 Task: Look for space in Seseña, Spain from 9th June, 2023 to 16th June, 2023 for 2 adults in price range Rs.8000 to Rs.16000. Place can be entire place with 2 bedrooms having 2 beds and 1 bathroom. Property type can be house, flat, guest house. Booking option can be shelf check-in. Required host language is English.
Action: Mouse moved to (310, 147)
Screenshot: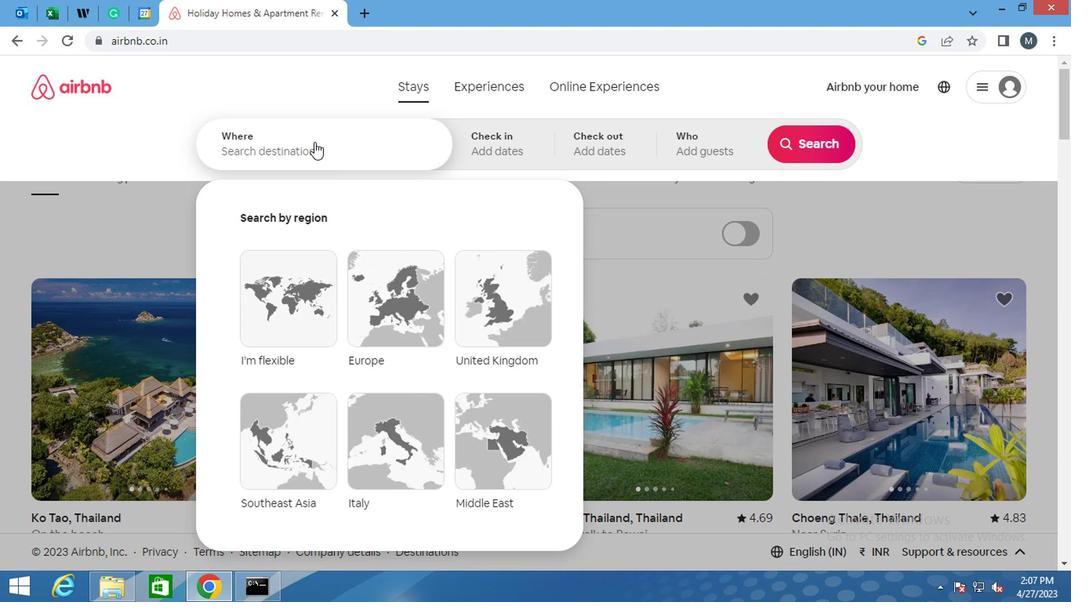 
Action: Mouse pressed left at (310, 147)
Screenshot: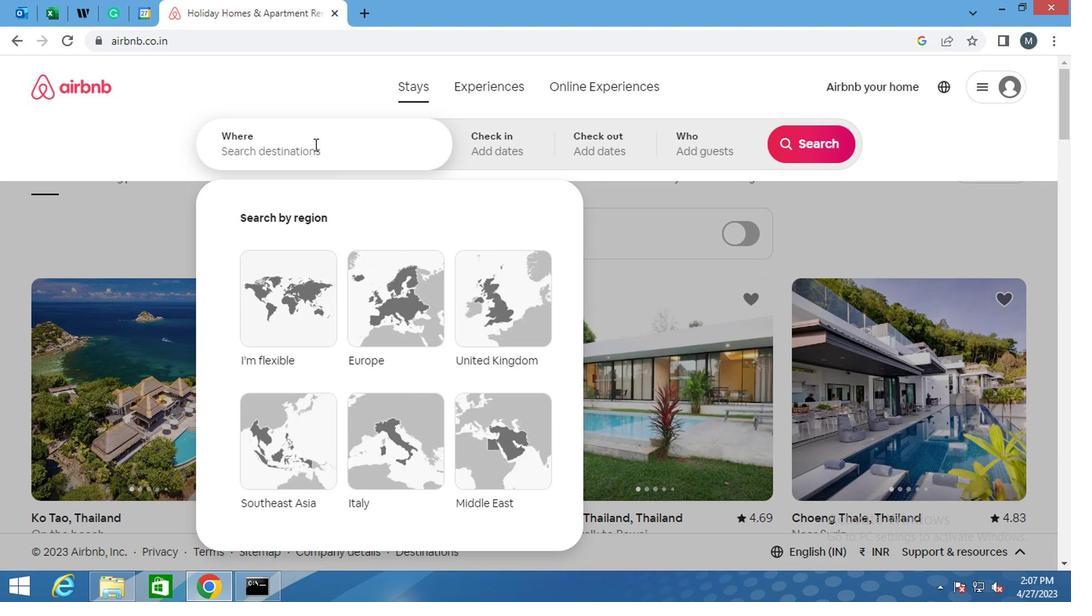 
Action: Mouse moved to (310, 147)
Screenshot: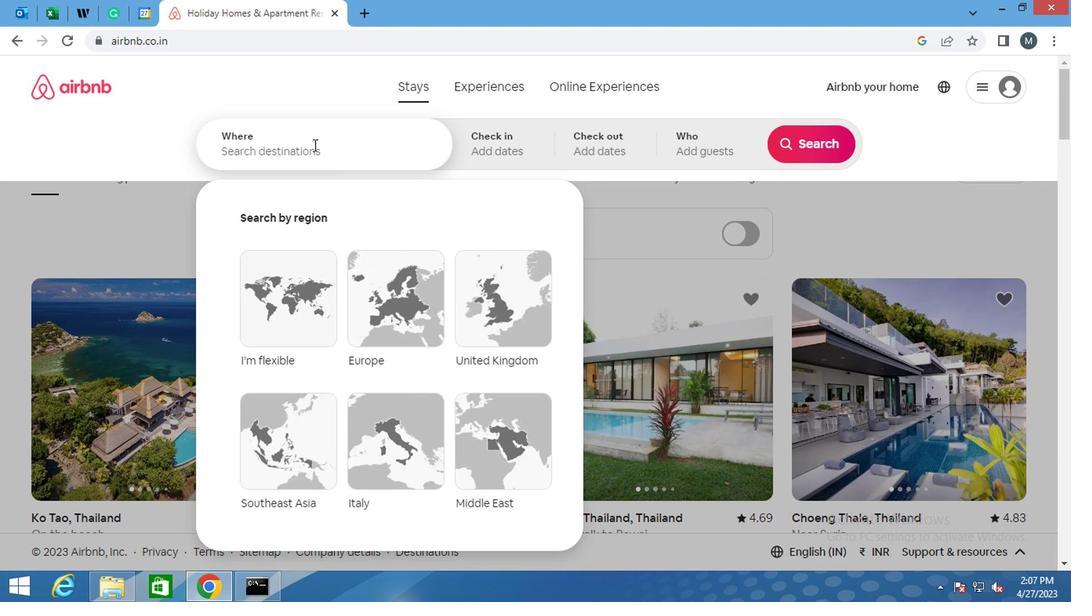 
Action: Key pressed <Key.shift>SESENA,<Key.space><Key.shift>SP
Screenshot: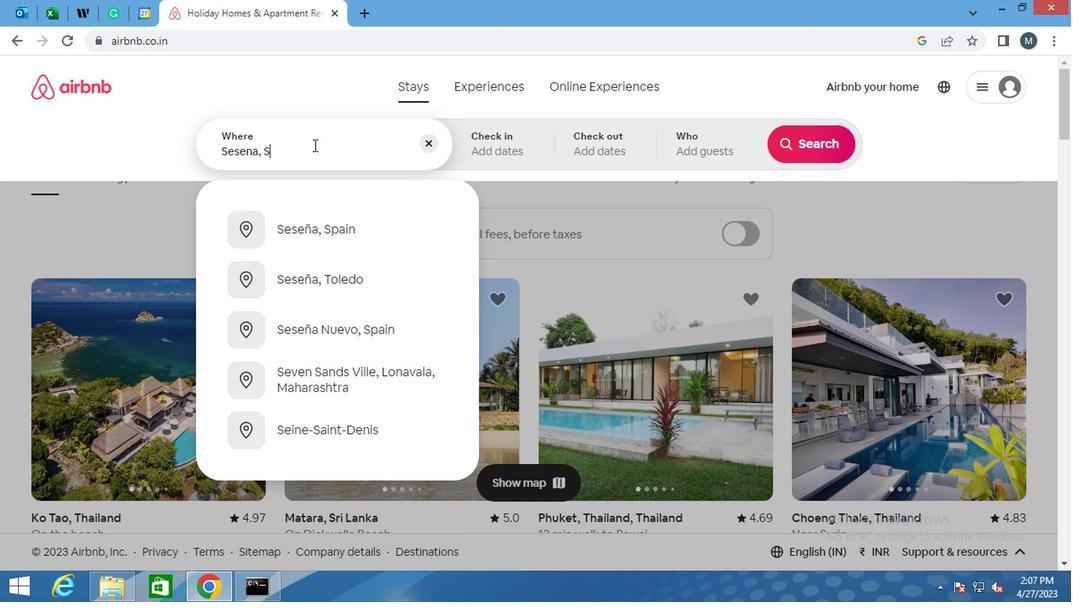 
Action: Mouse moved to (342, 247)
Screenshot: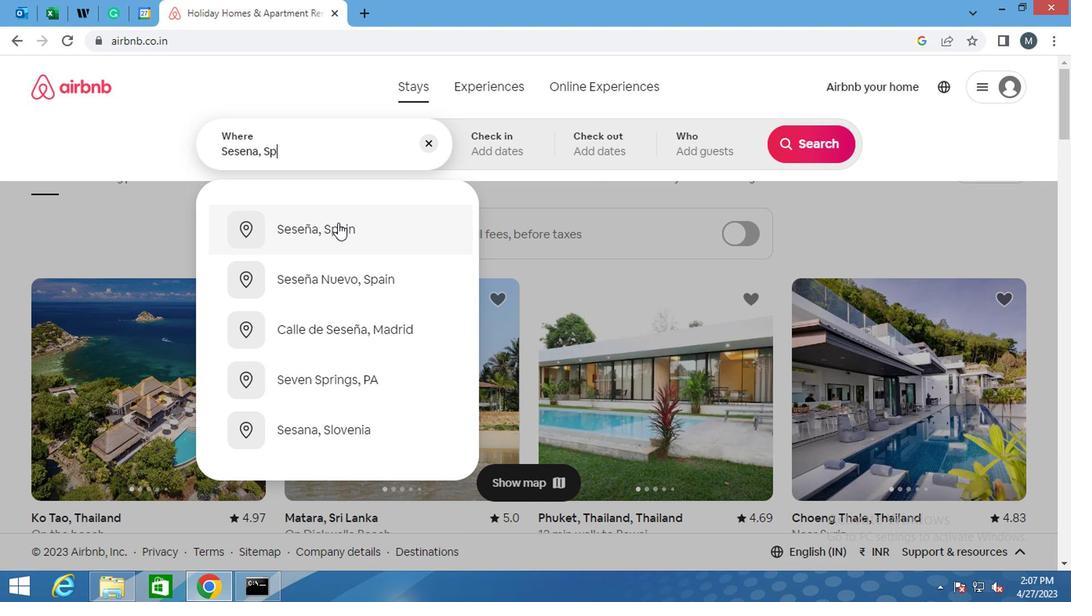 
Action: Mouse pressed left at (342, 247)
Screenshot: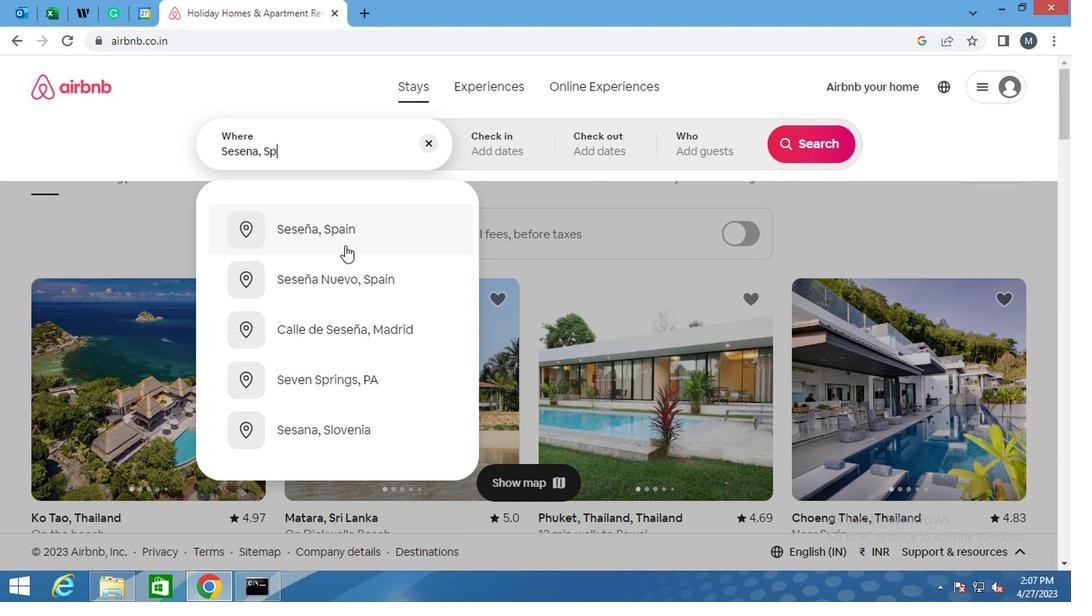 
Action: Mouse moved to (797, 271)
Screenshot: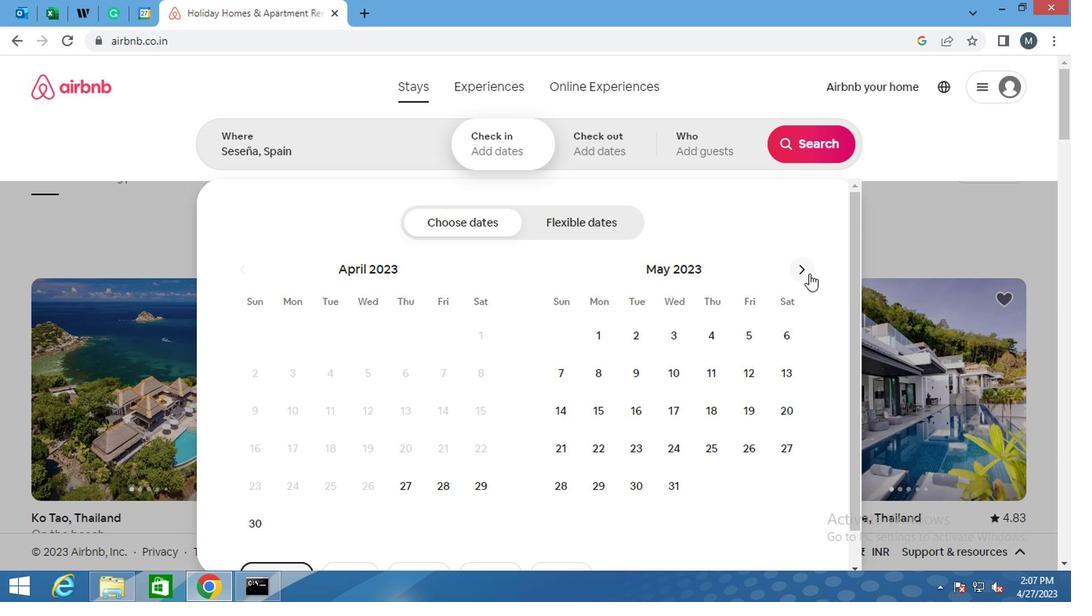 
Action: Mouse pressed left at (797, 271)
Screenshot: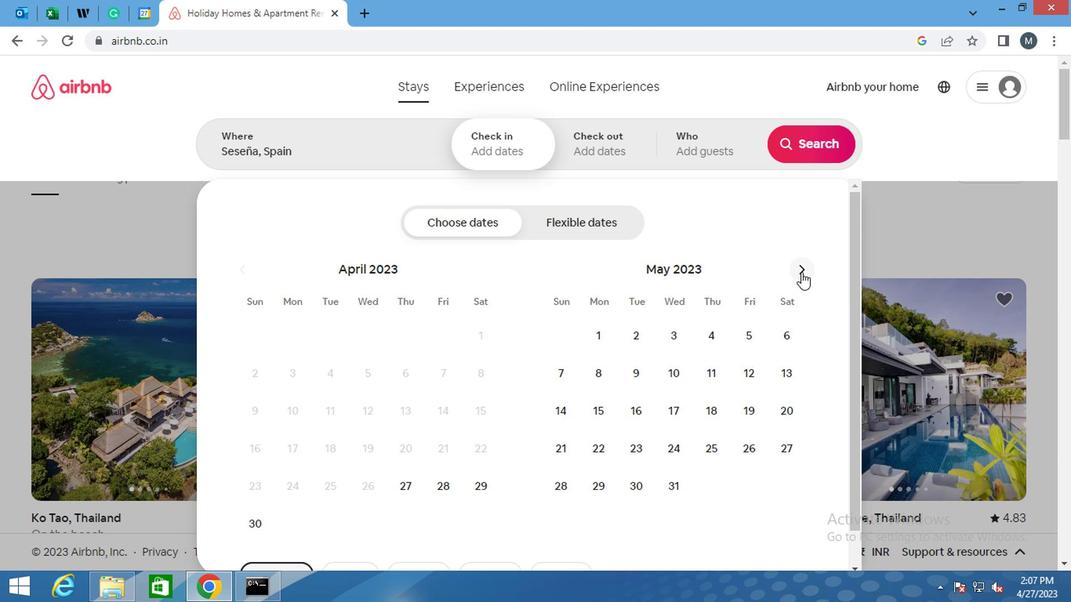 
Action: Mouse moved to (745, 372)
Screenshot: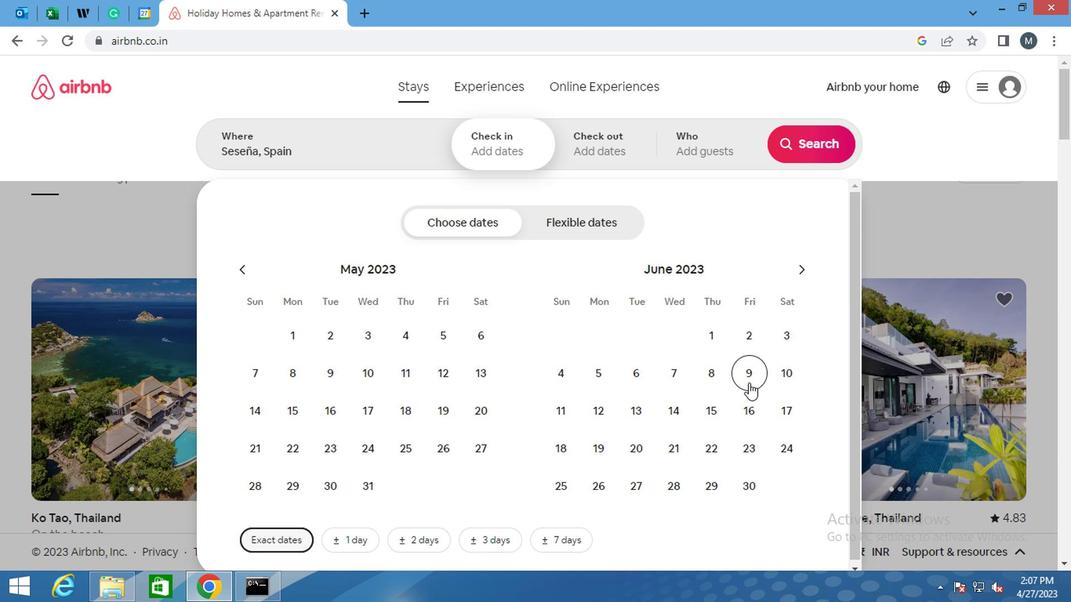 
Action: Mouse pressed left at (745, 372)
Screenshot: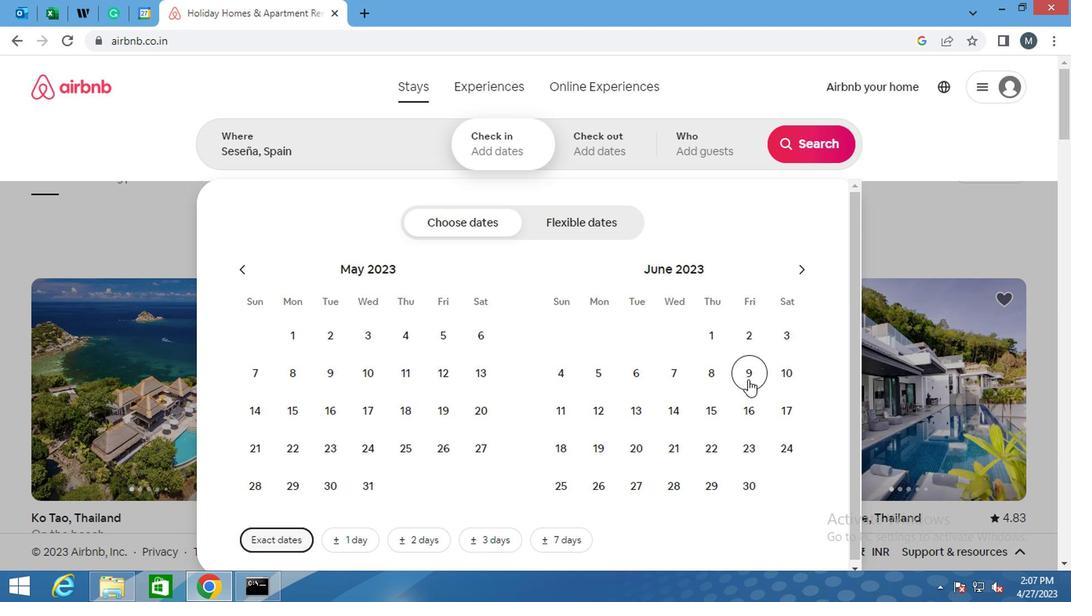 
Action: Mouse moved to (746, 410)
Screenshot: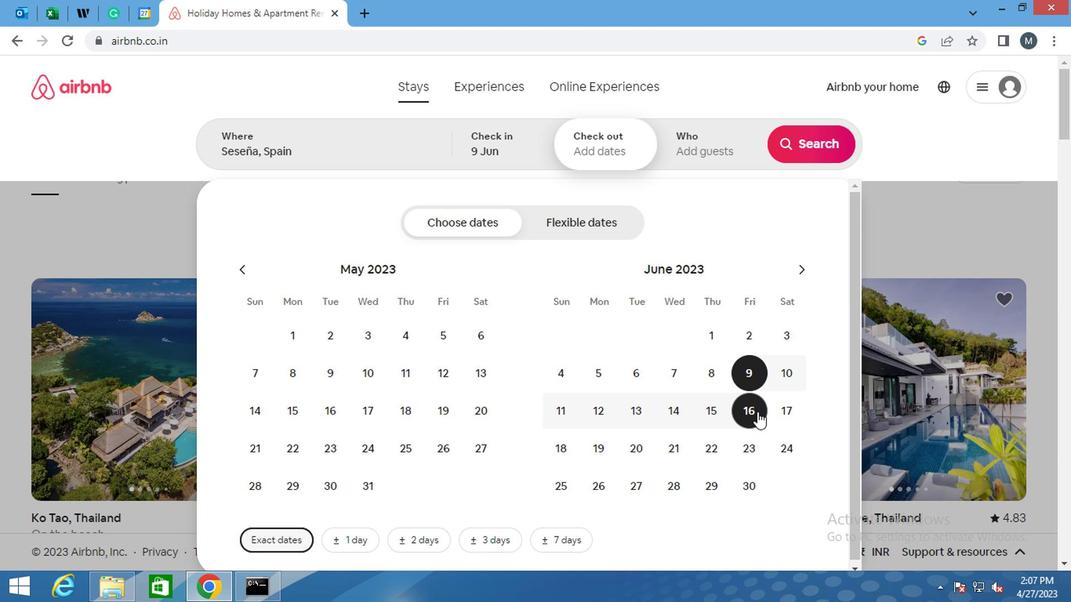 
Action: Mouse pressed left at (746, 410)
Screenshot: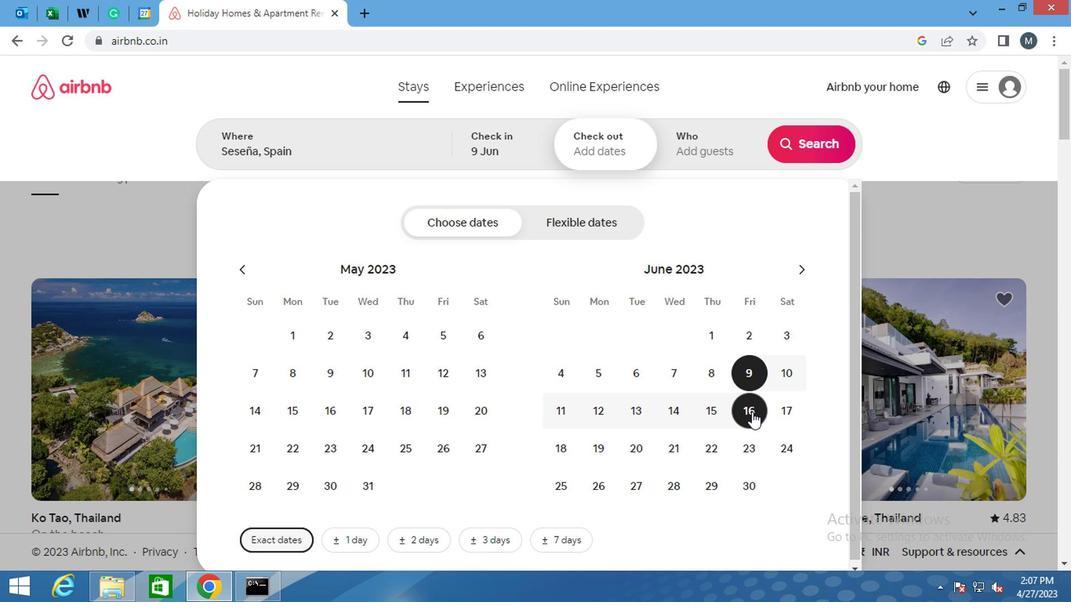 
Action: Mouse moved to (703, 152)
Screenshot: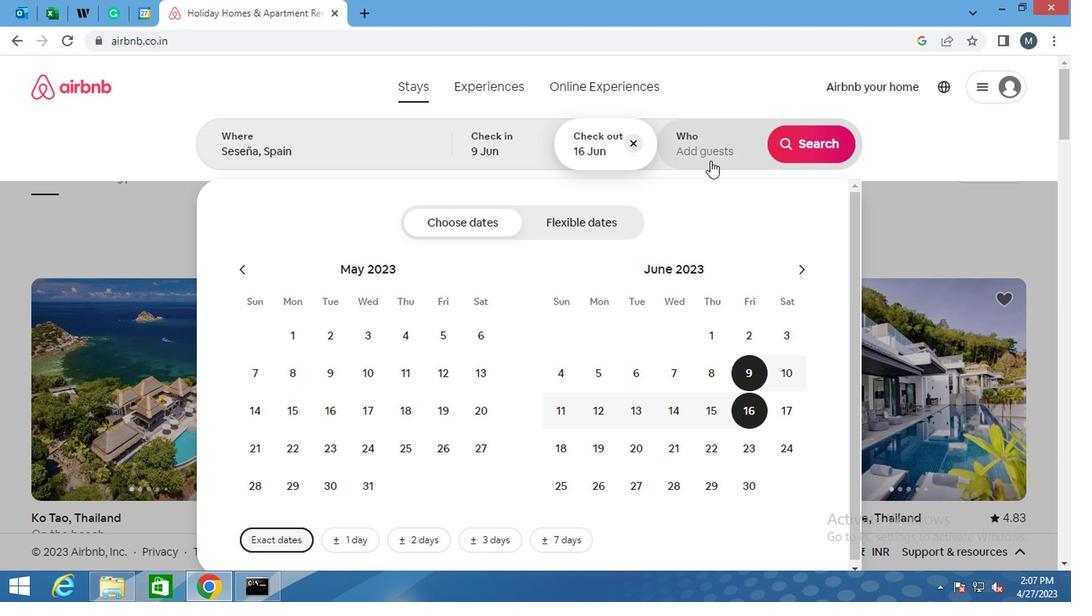
Action: Mouse pressed left at (703, 152)
Screenshot: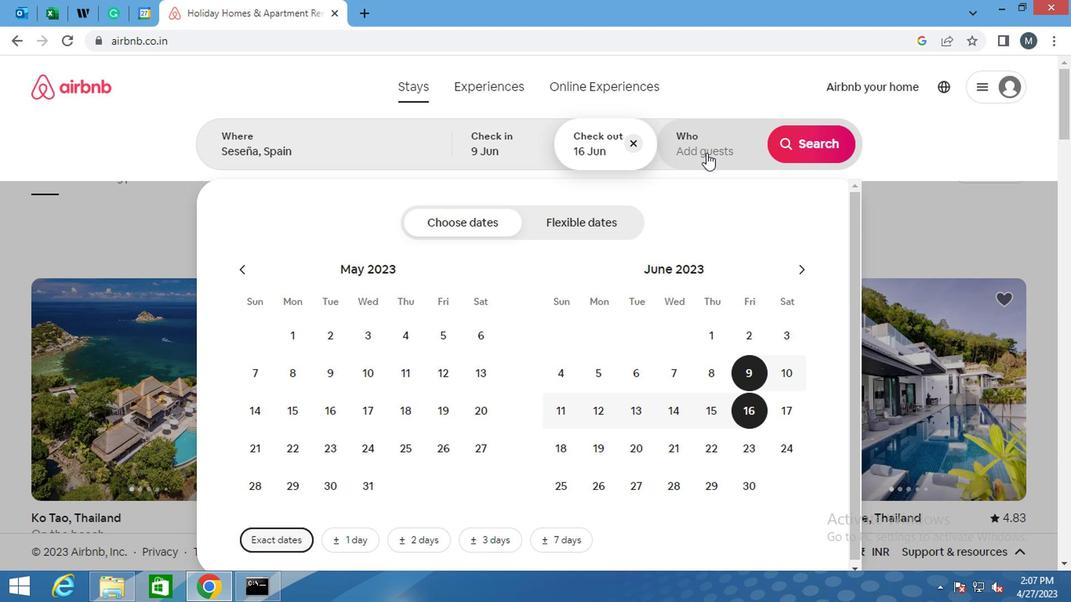 
Action: Mouse moved to (812, 229)
Screenshot: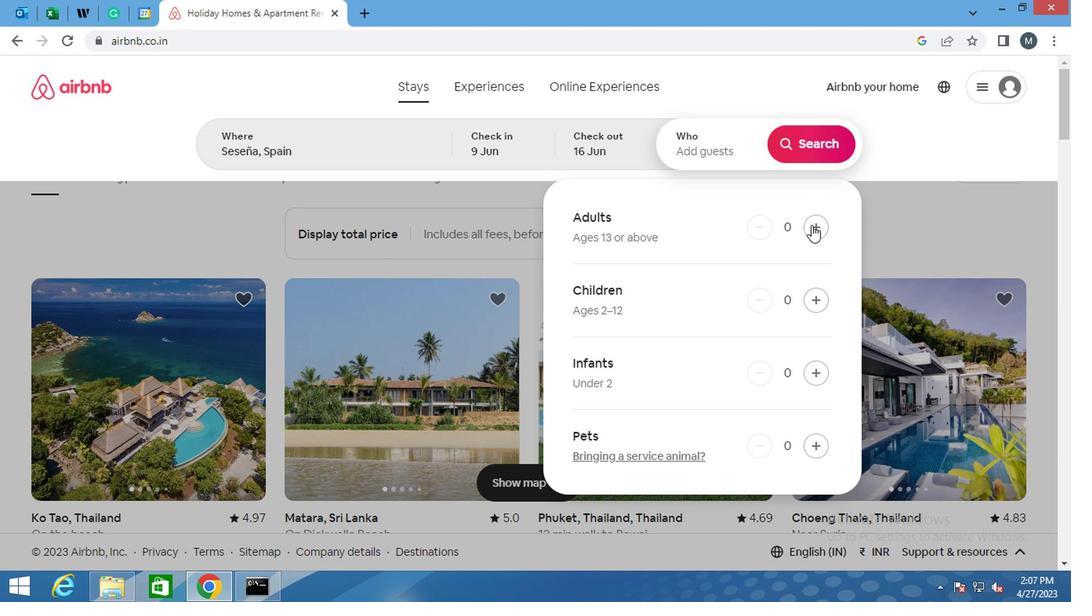 
Action: Mouse pressed left at (812, 229)
Screenshot: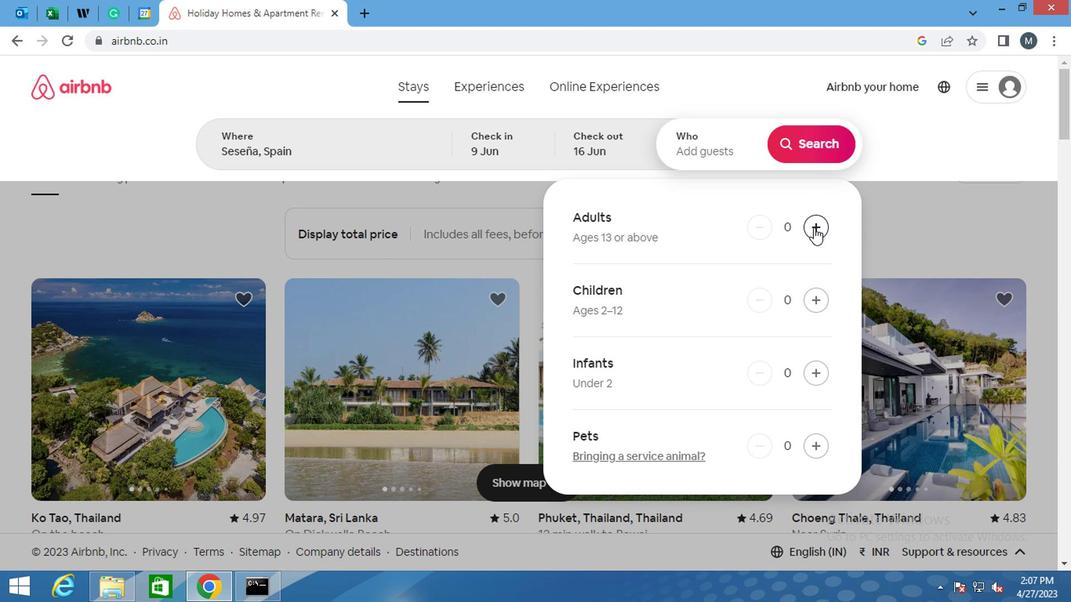 
Action: Mouse pressed left at (812, 229)
Screenshot: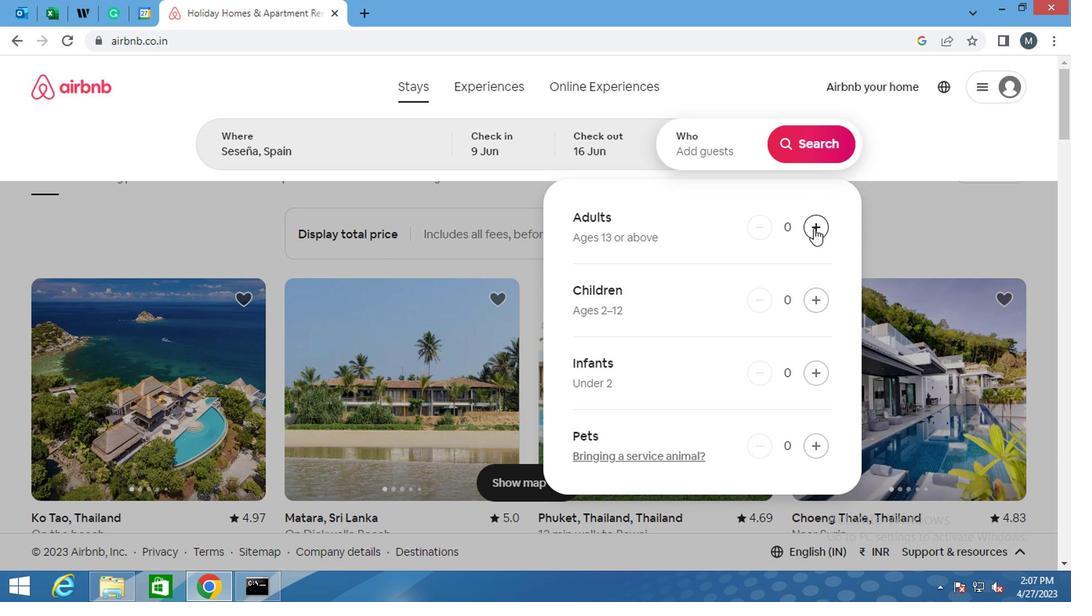 
Action: Mouse pressed right at (812, 229)
Screenshot: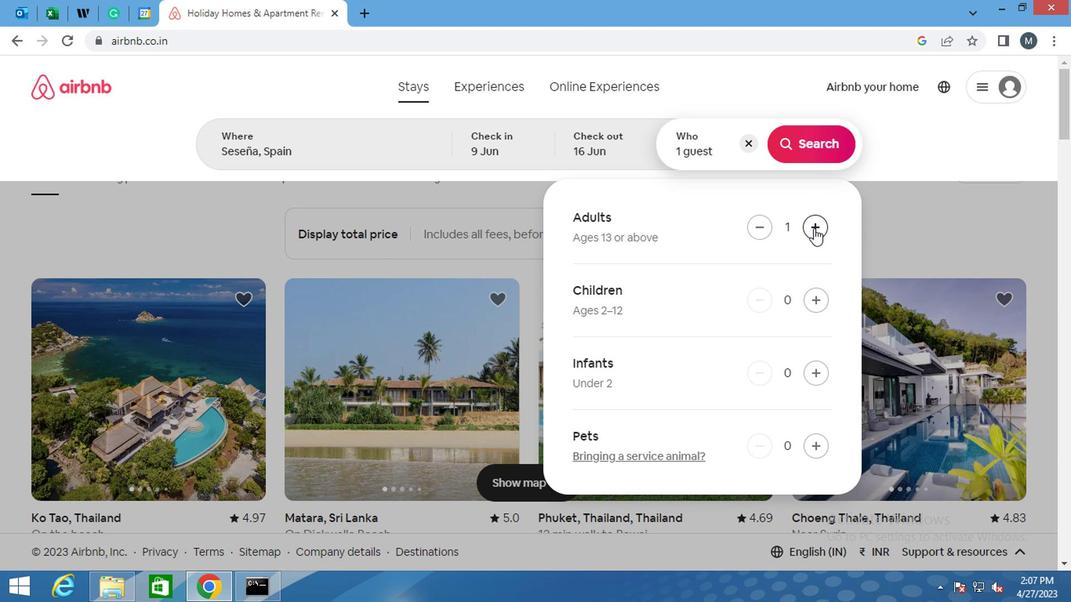 
Action: Mouse moved to (802, 141)
Screenshot: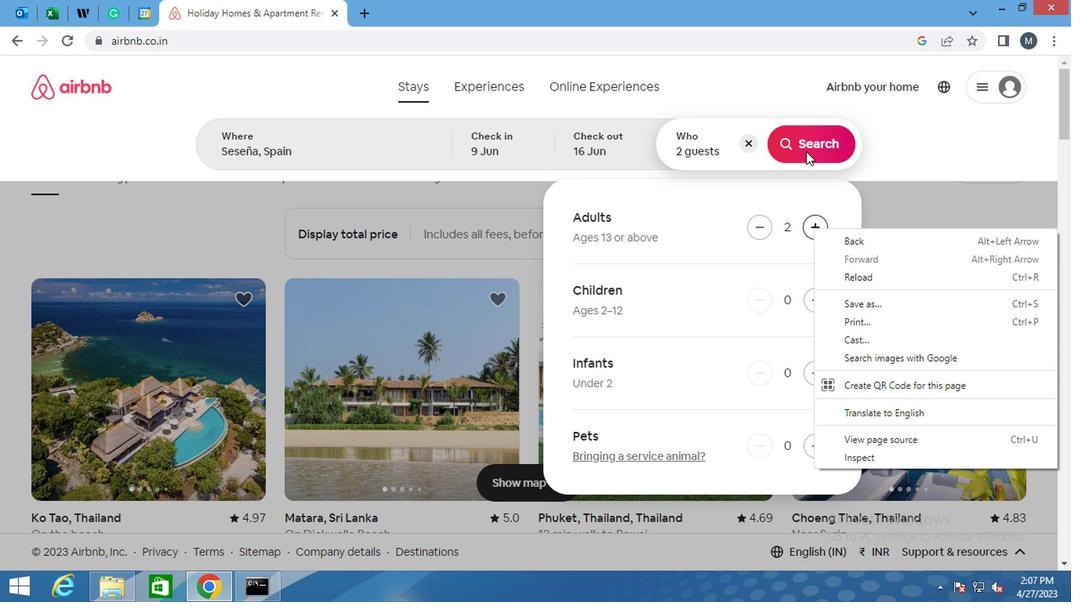 
Action: Mouse pressed left at (802, 141)
Screenshot: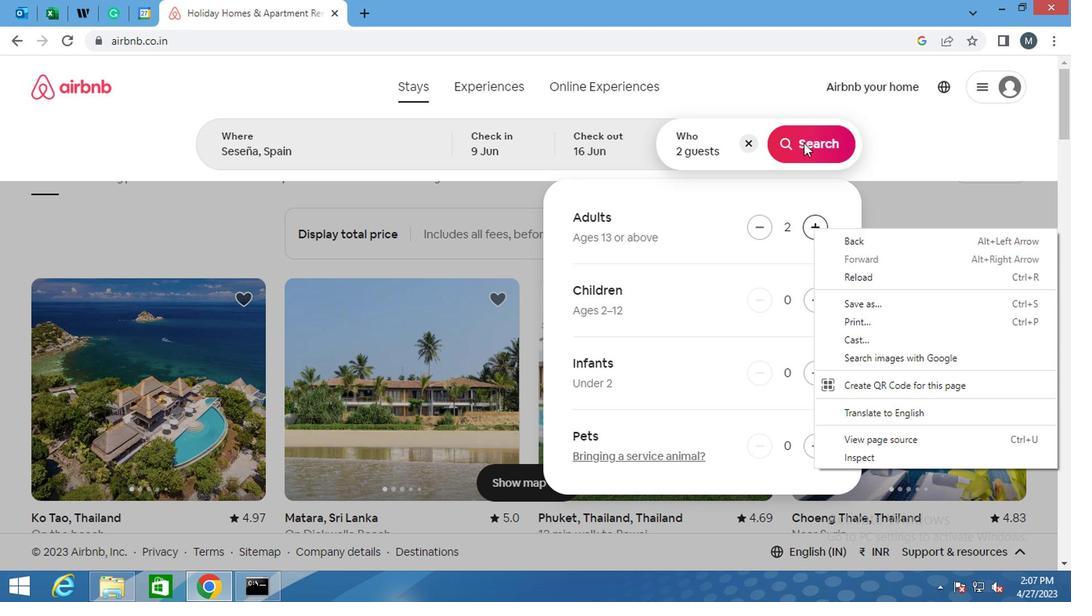 
Action: Mouse moved to (999, 145)
Screenshot: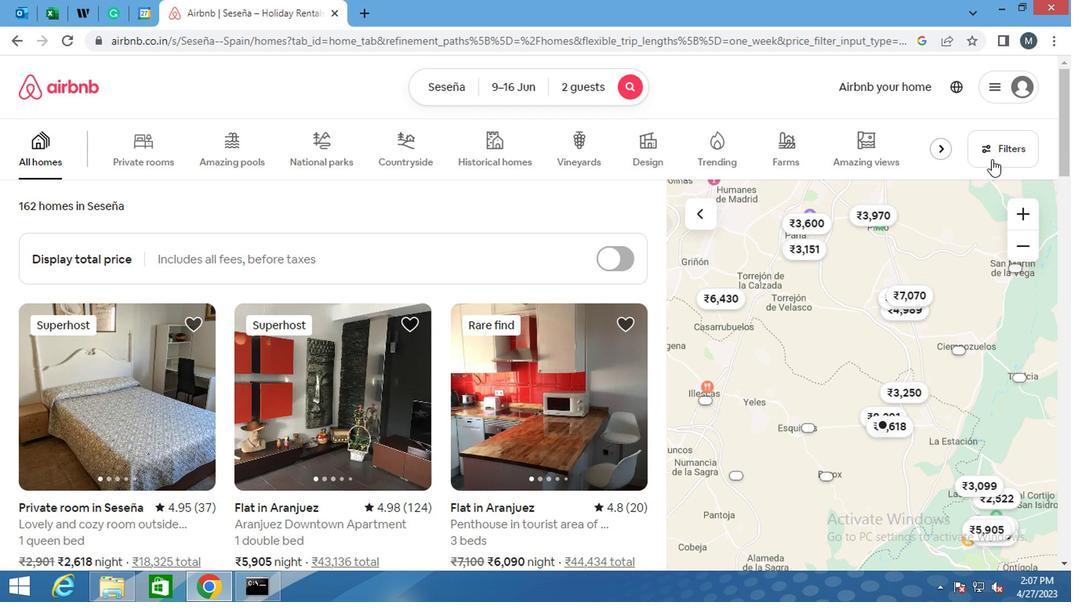 
Action: Mouse pressed left at (999, 145)
Screenshot: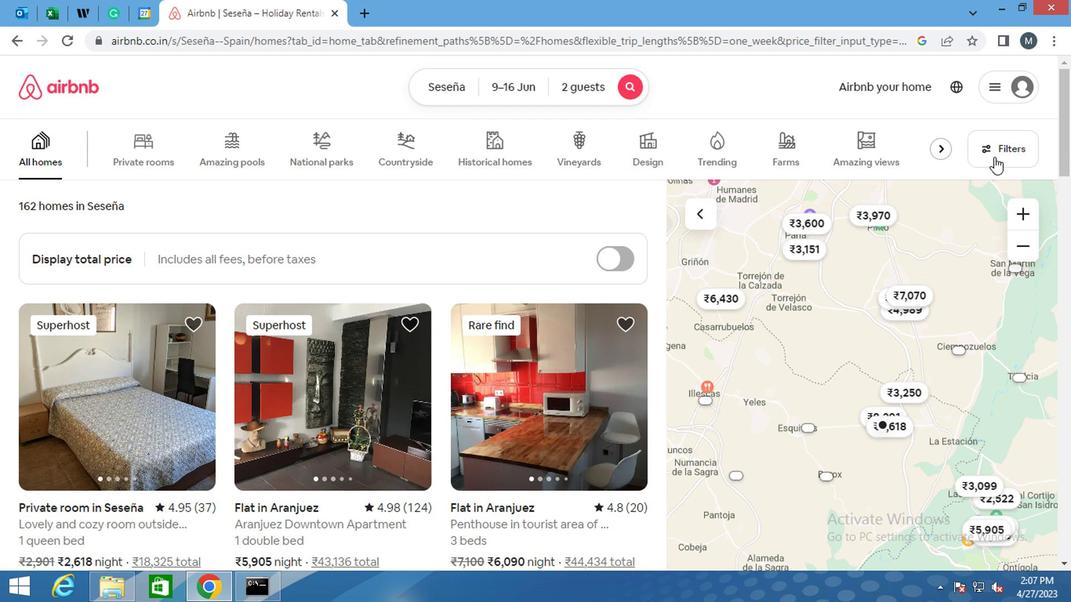 
Action: Mouse moved to (409, 351)
Screenshot: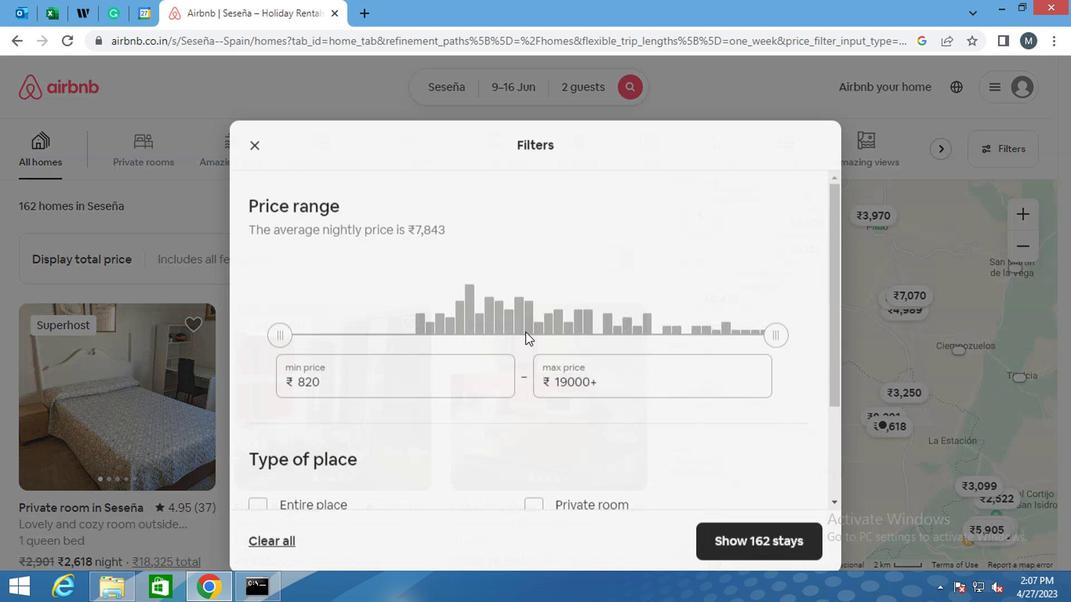 
Action: Mouse pressed left at (409, 351)
Screenshot: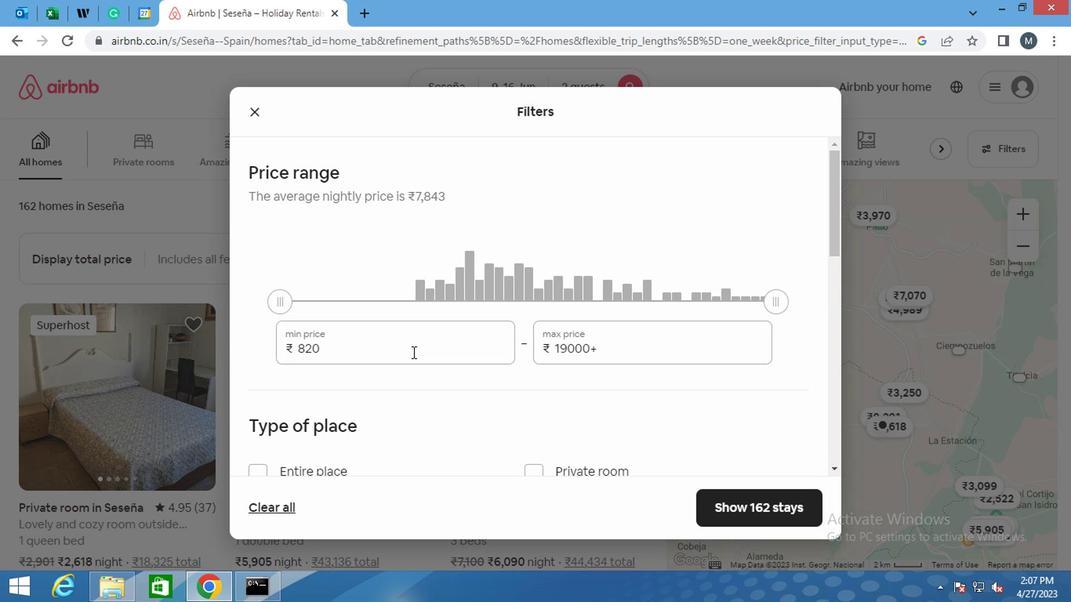 
Action: Key pressed <Key.backspace><Key.backspace>000
Screenshot: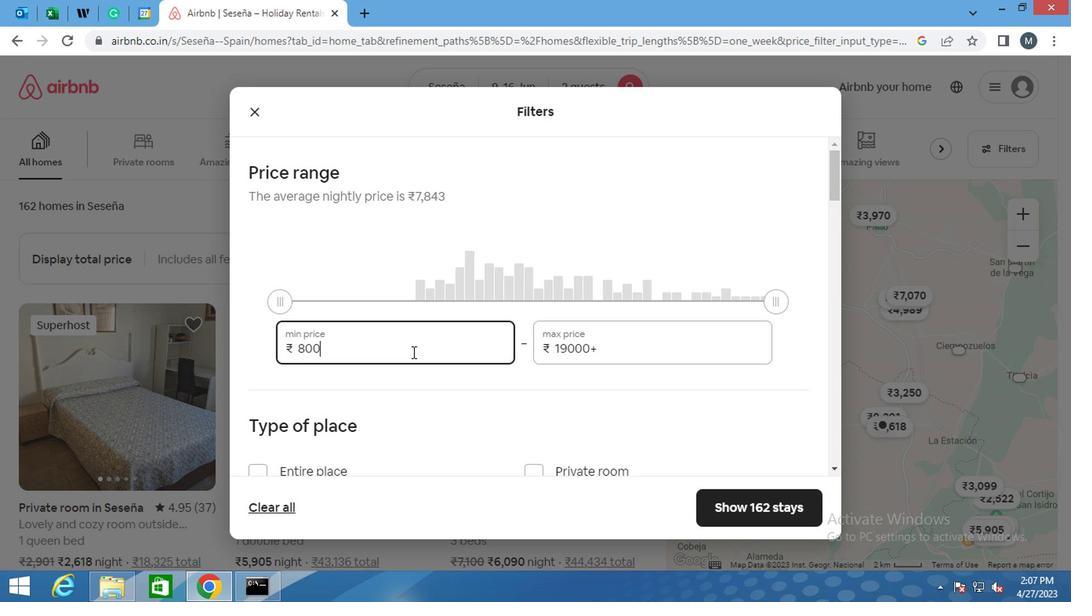 
Action: Mouse moved to (645, 353)
Screenshot: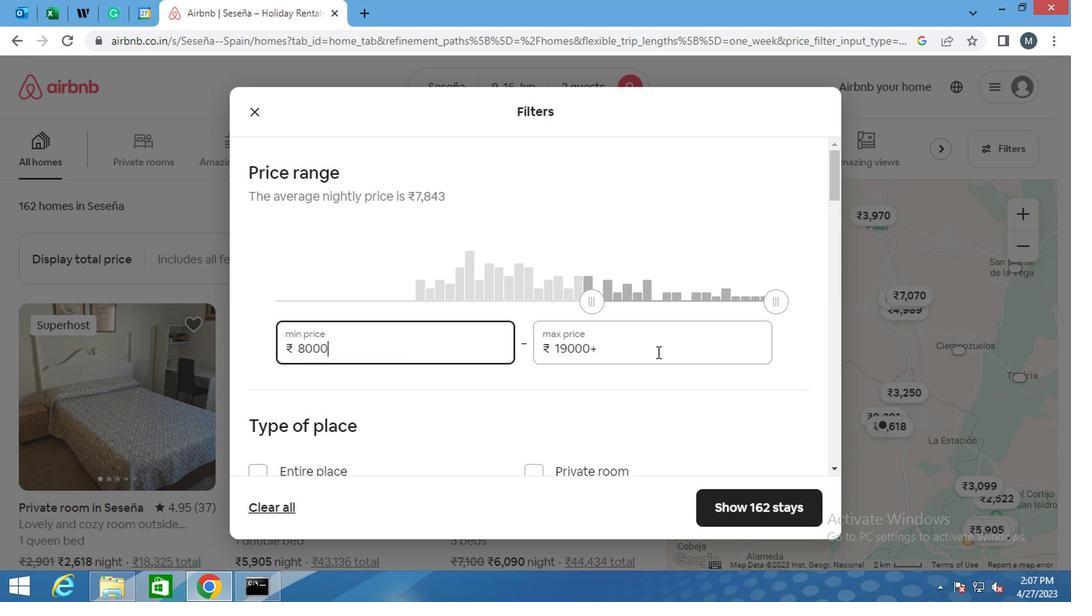 
Action: Mouse pressed left at (645, 353)
Screenshot: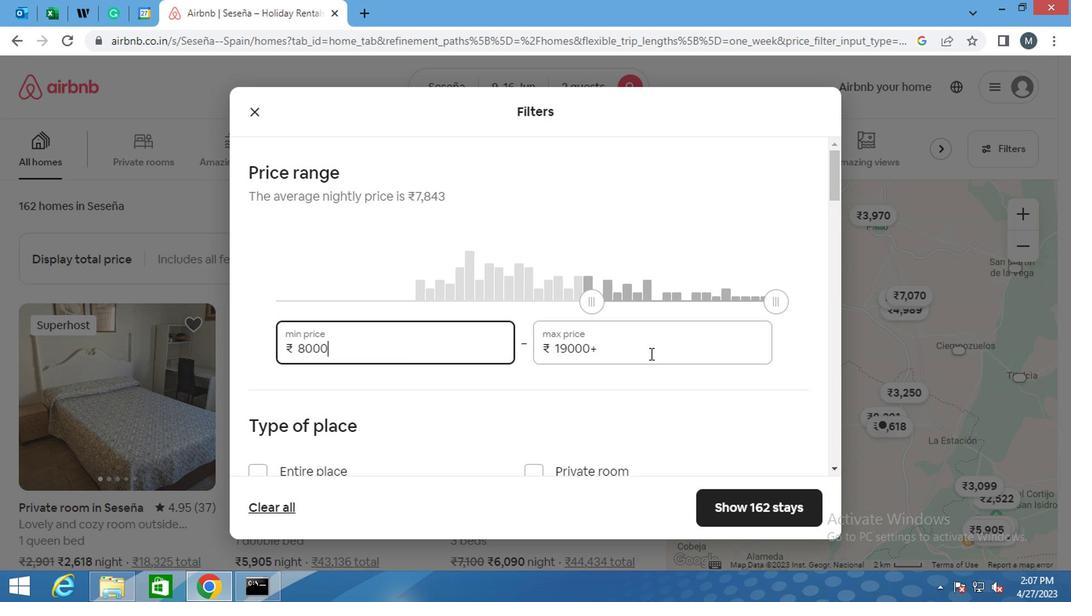 
Action: Mouse moved to (645, 354)
Screenshot: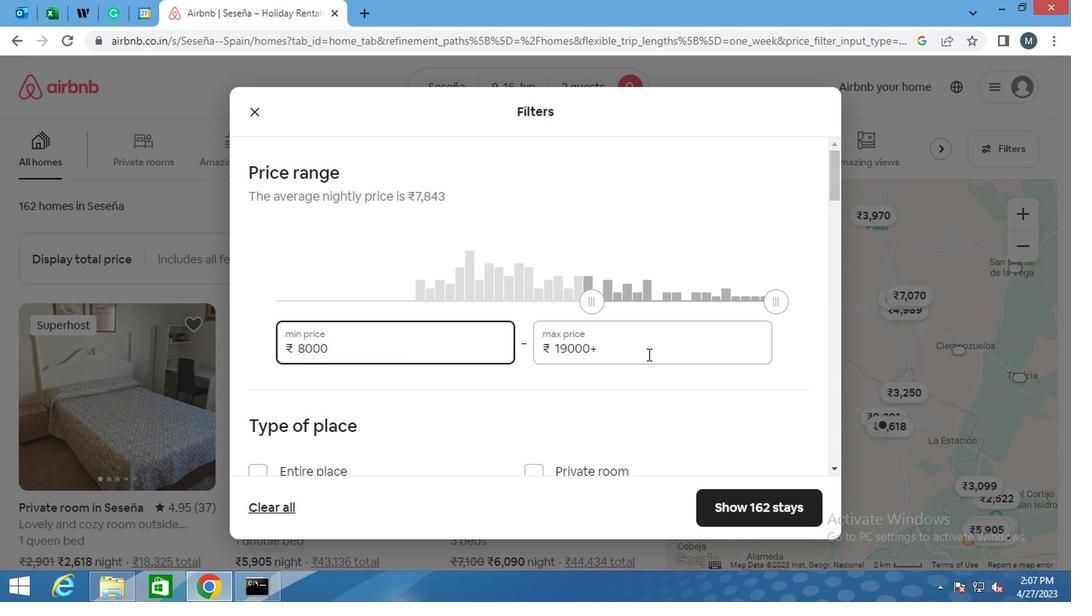 
Action: Key pressed <Key.backspace><Key.backspace><Key.backspace><Key.backspace><Key.backspace><Key.backspace><Key.backspace><Key.backspace><Key.backspace>
Screenshot: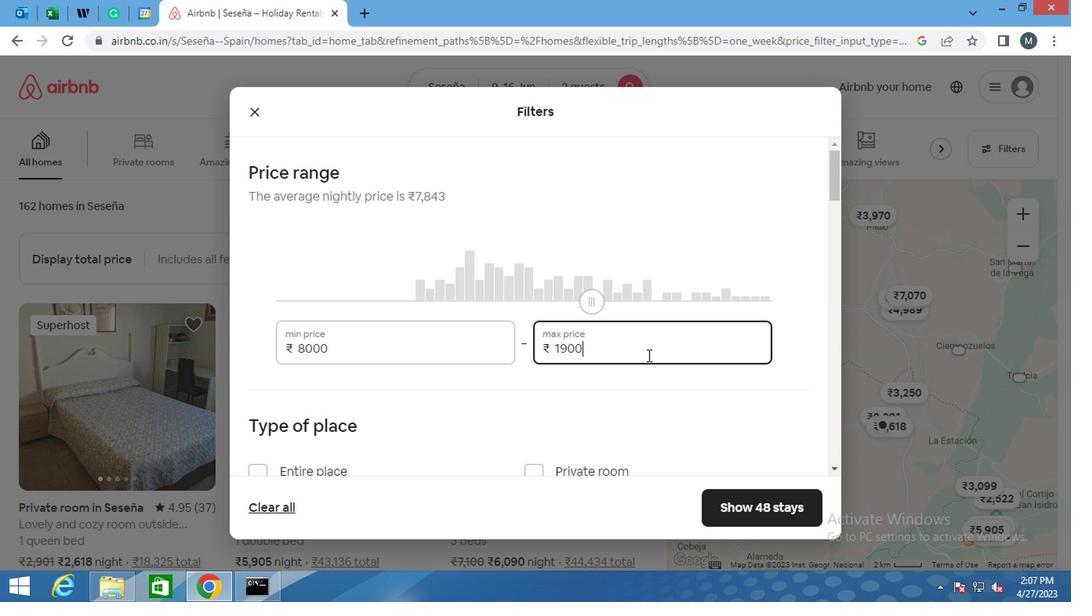 
Action: Mouse moved to (639, 352)
Screenshot: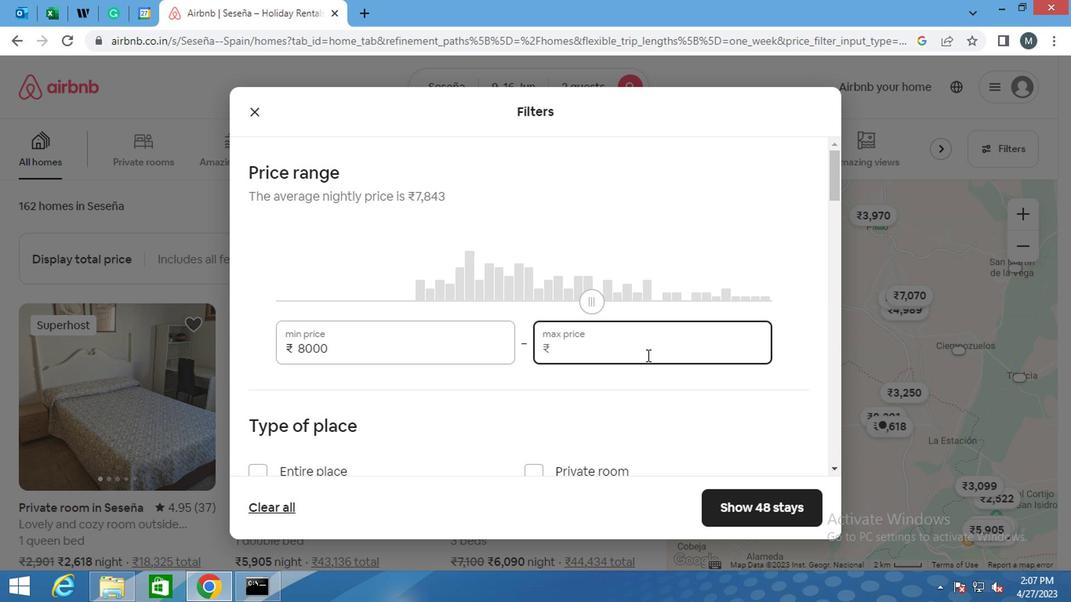 
Action: Key pressed 16000
Screenshot: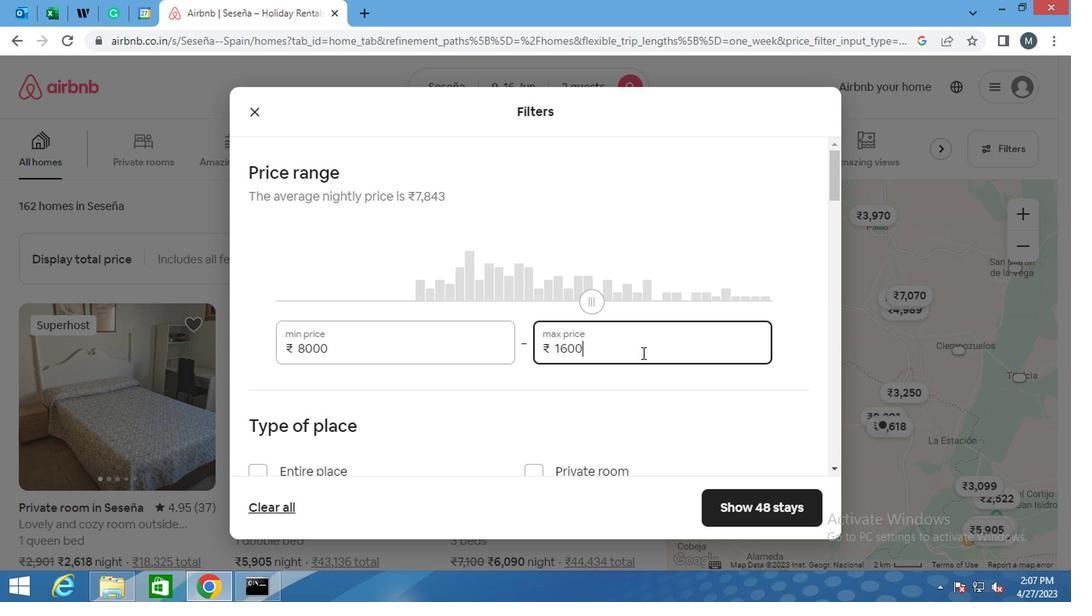 
Action: Mouse moved to (480, 314)
Screenshot: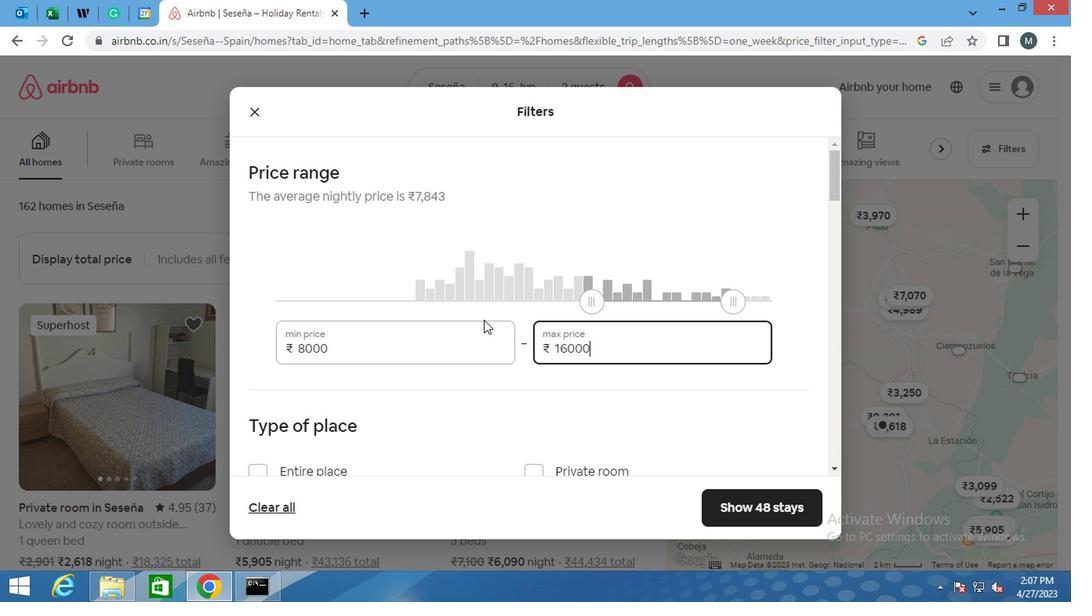
Action: Mouse scrolled (480, 313) with delta (0, -1)
Screenshot: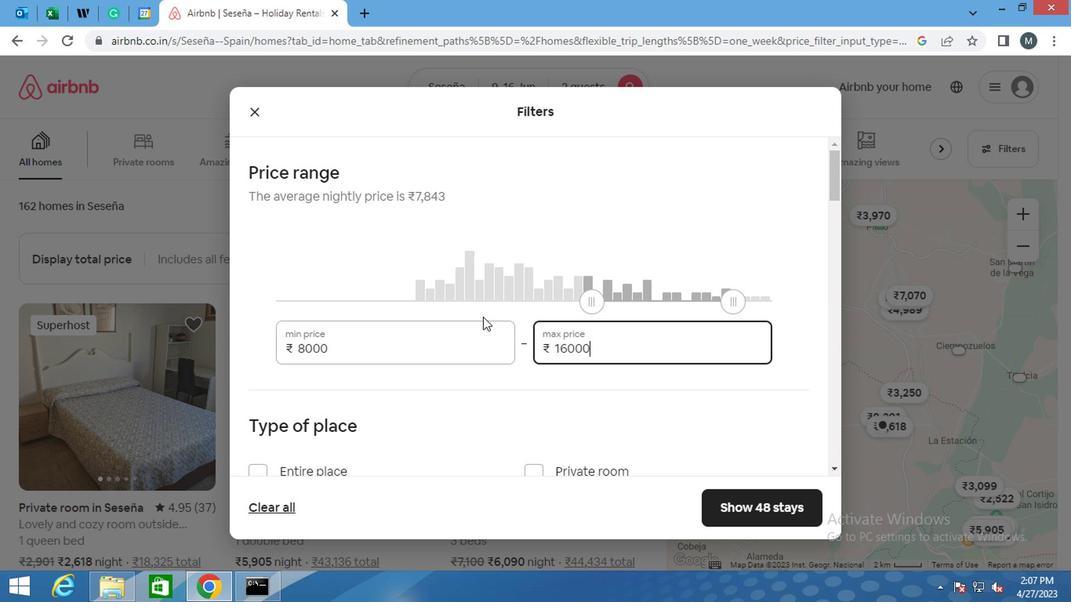
Action: Mouse moved to (480, 314)
Screenshot: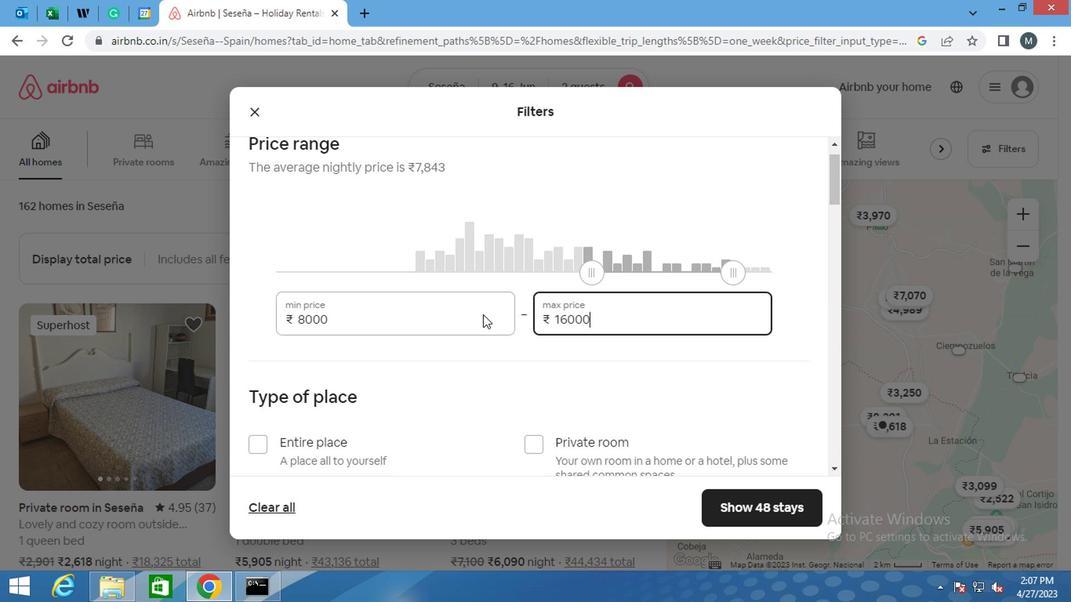 
Action: Mouse scrolled (480, 313) with delta (0, -1)
Screenshot: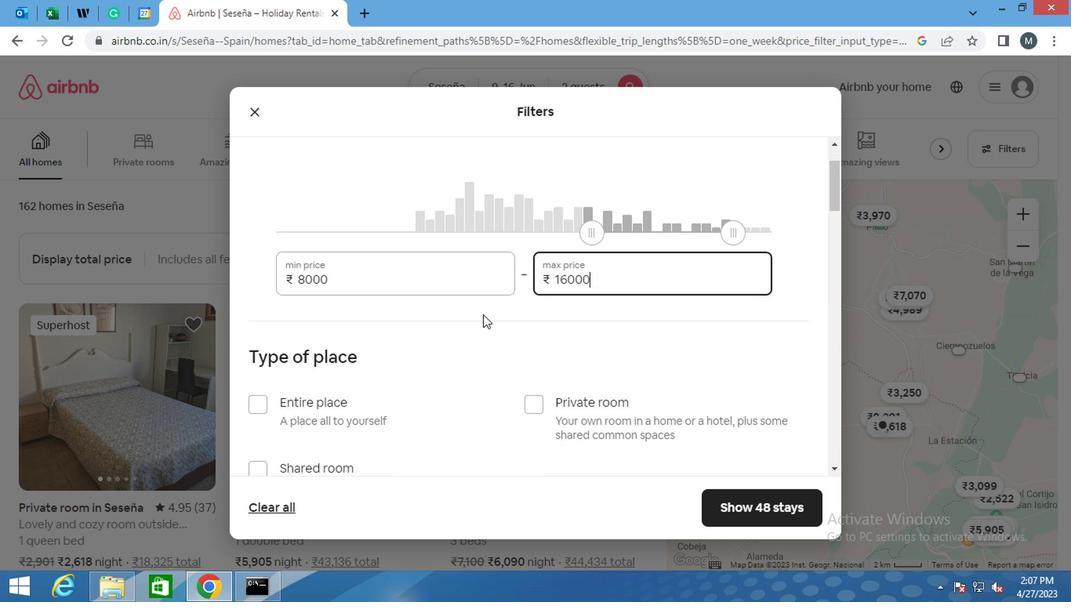 
Action: Mouse moved to (257, 319)
Screenshot: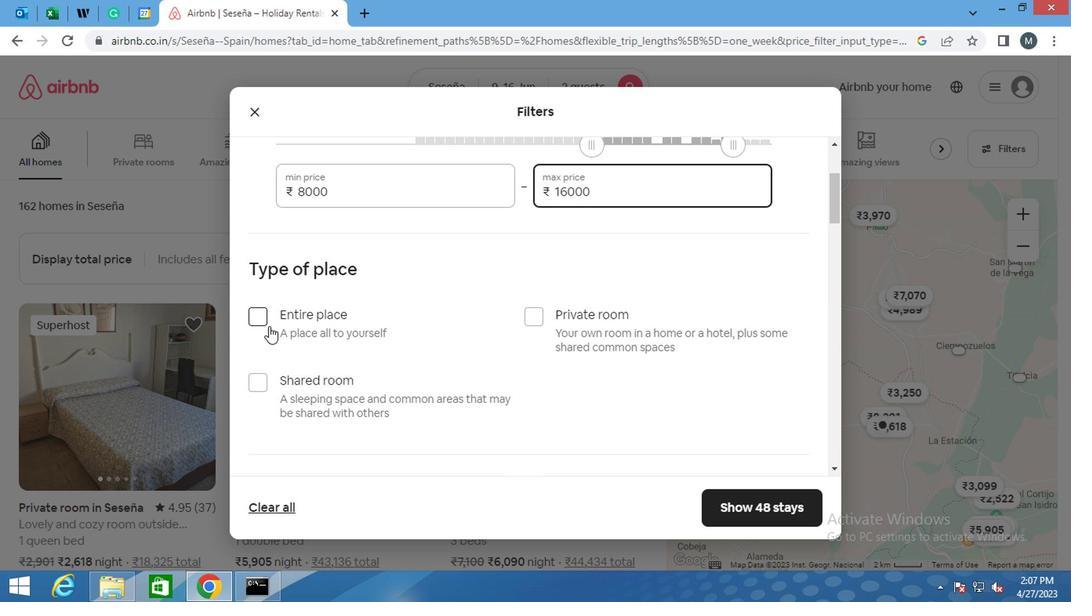
Action: Mouse pressed left at (257, 319)
Screenshot: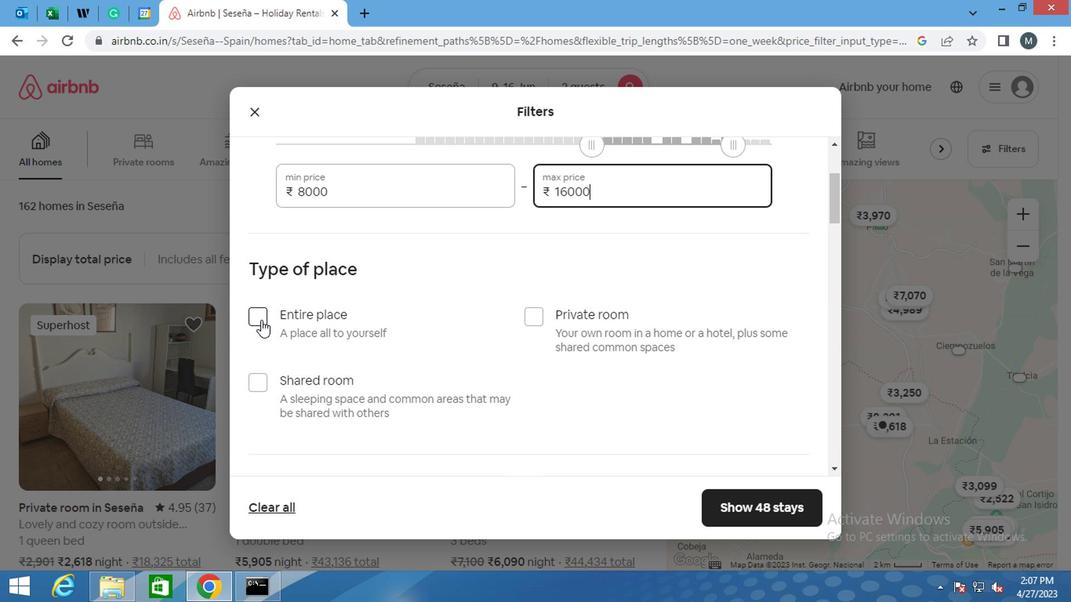 
Action: Mouse moved to (321, 294)
Screenshot: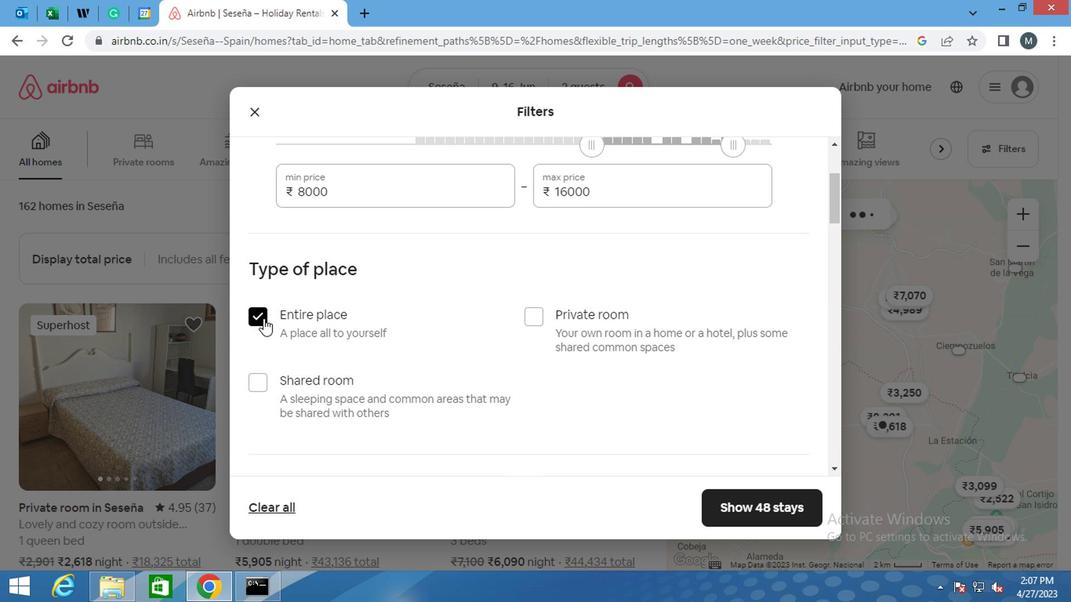 
Action: Mouse scrolled (321, 293) with delta (0, -1)
Screenshot: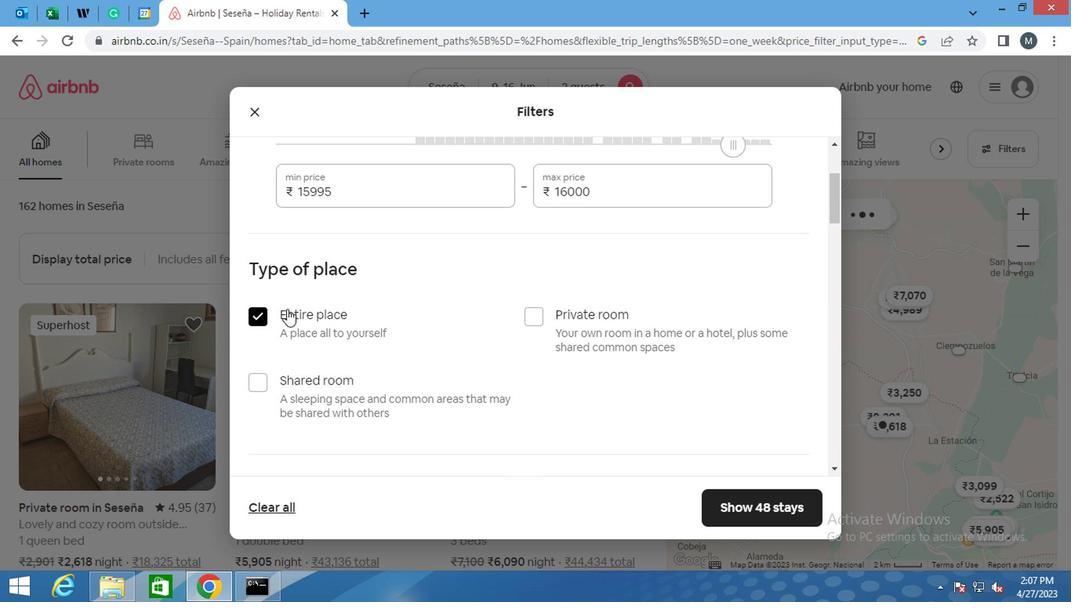 
Action: Mouse moved to (323, 295)
Screenshot: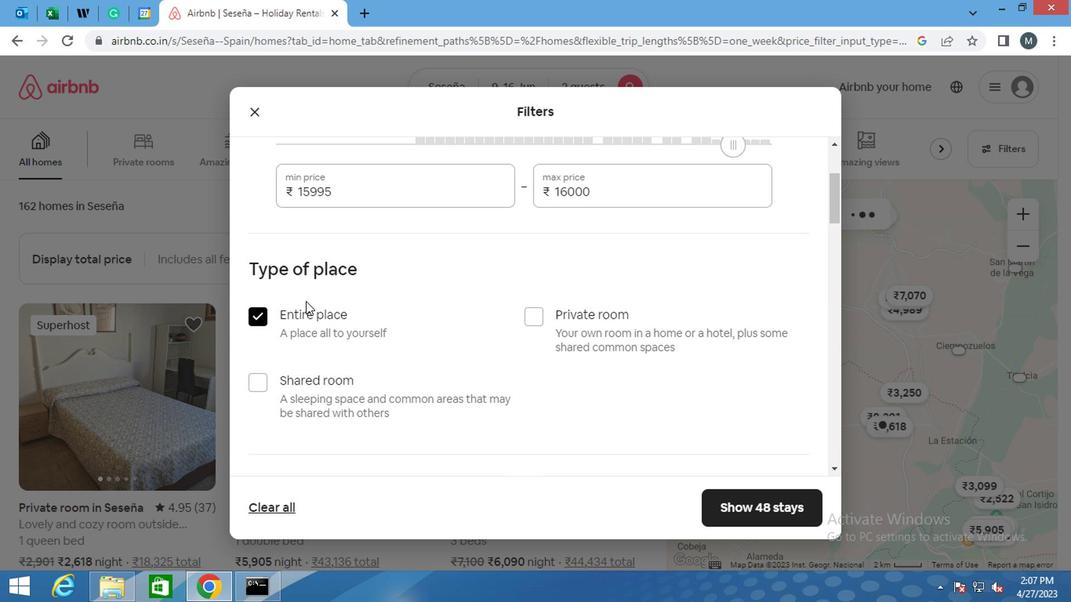 
Action: Mouse scrolled (323, 294) with delta (0, 0)
Screenshot: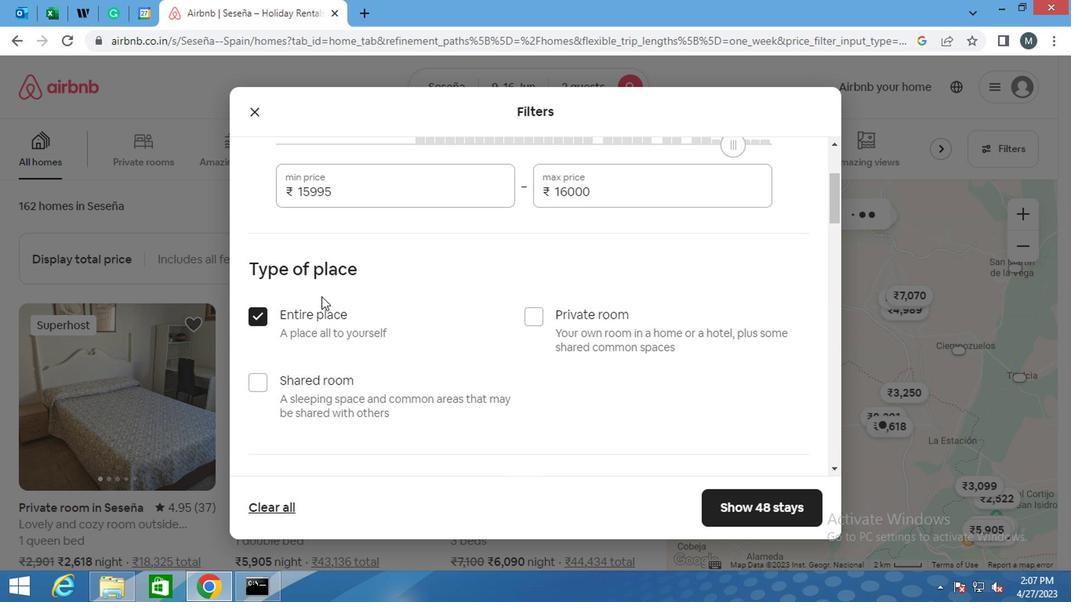 
Action: Mouse moved to (324, 295)
Screenshot: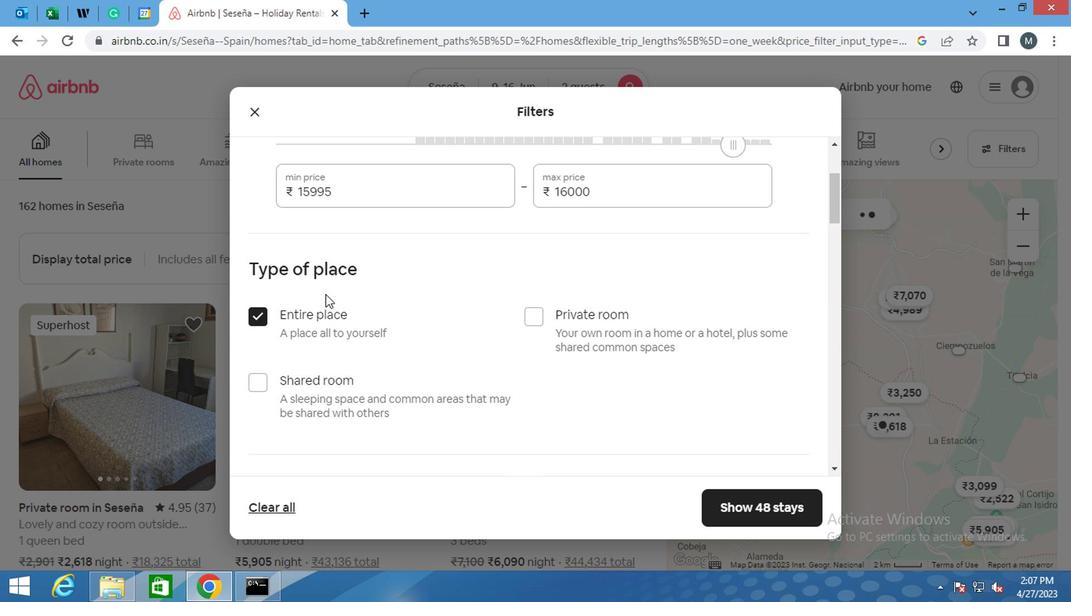 
Action: Mouse scrolled (324, 295) with delta (0, 0)
Screenshot: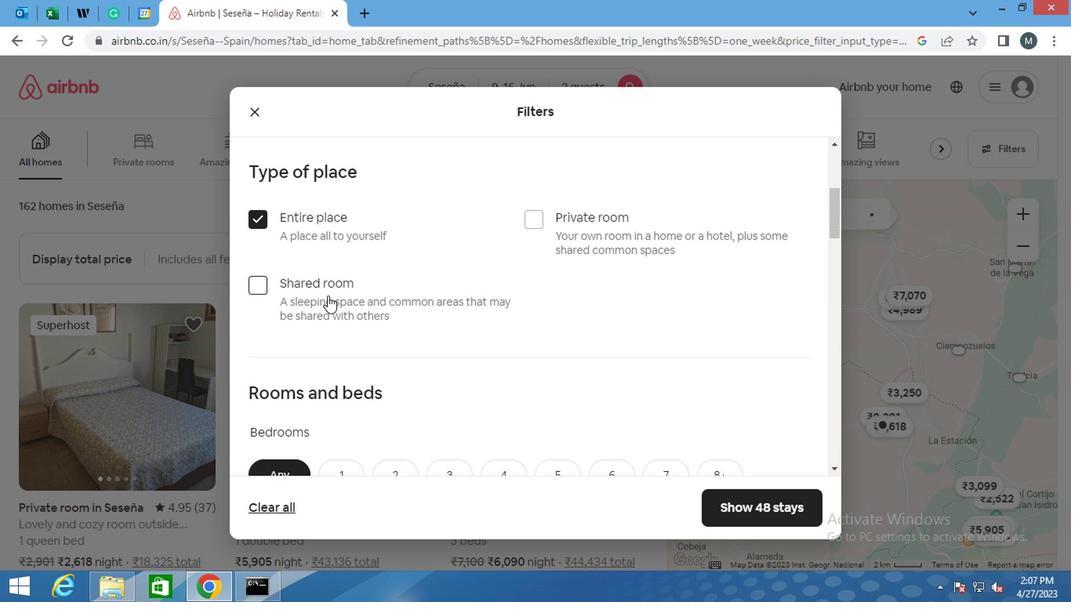 
Action: Mouse moved to (399, 325)
Screenshot: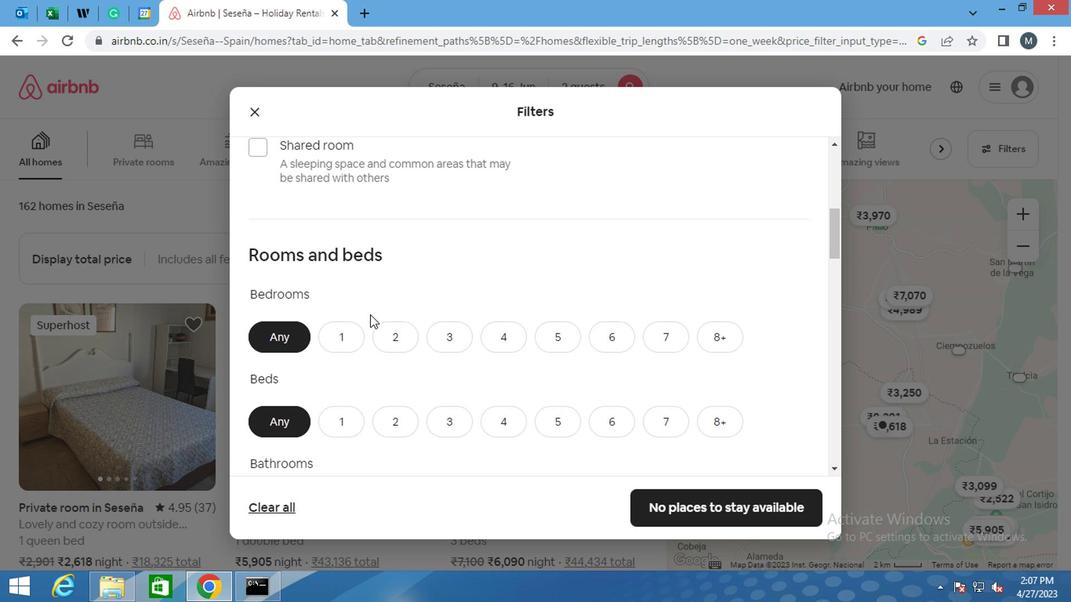 
Action: Mouse scrolled (399, 325) with delta (0, 0)
Screenshot: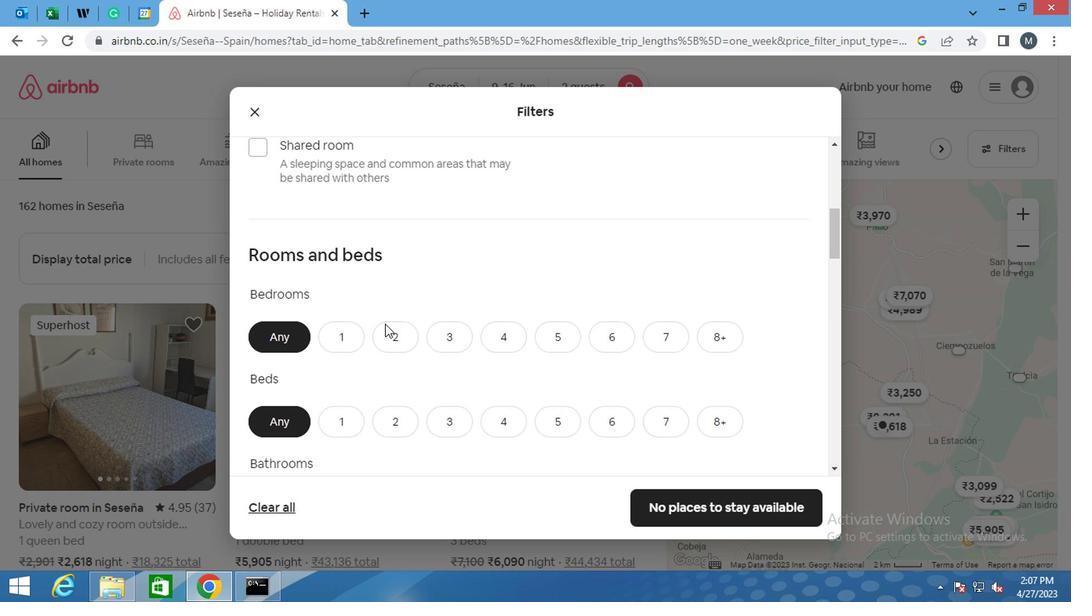 
Action: Mouse moved to (399, 324)
Screenshot: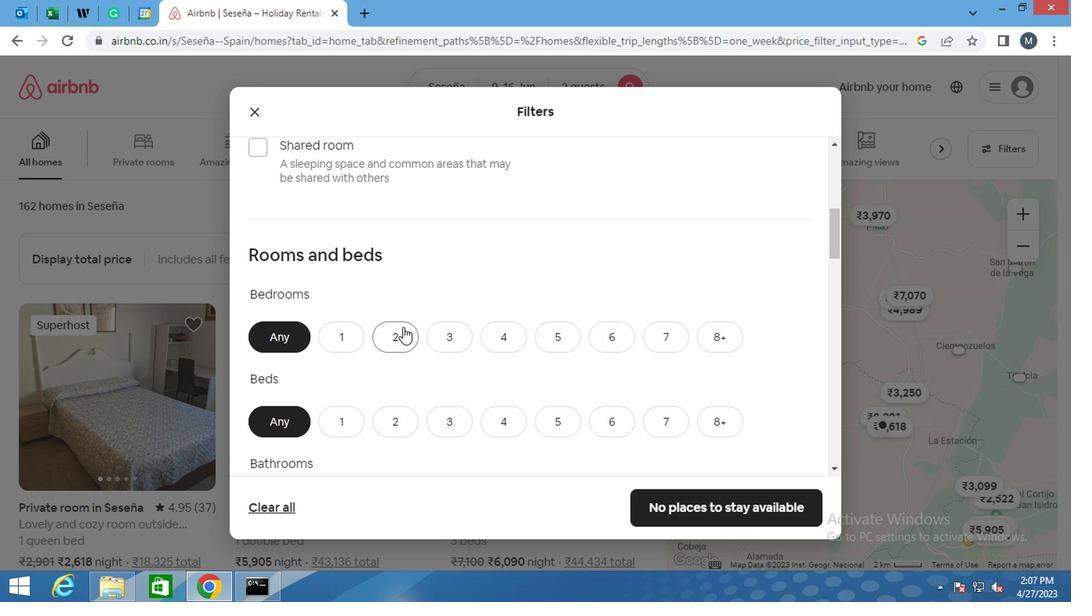 
Action: Mouse scrolled (399, 323) with delta (0, -1)
Screenshot: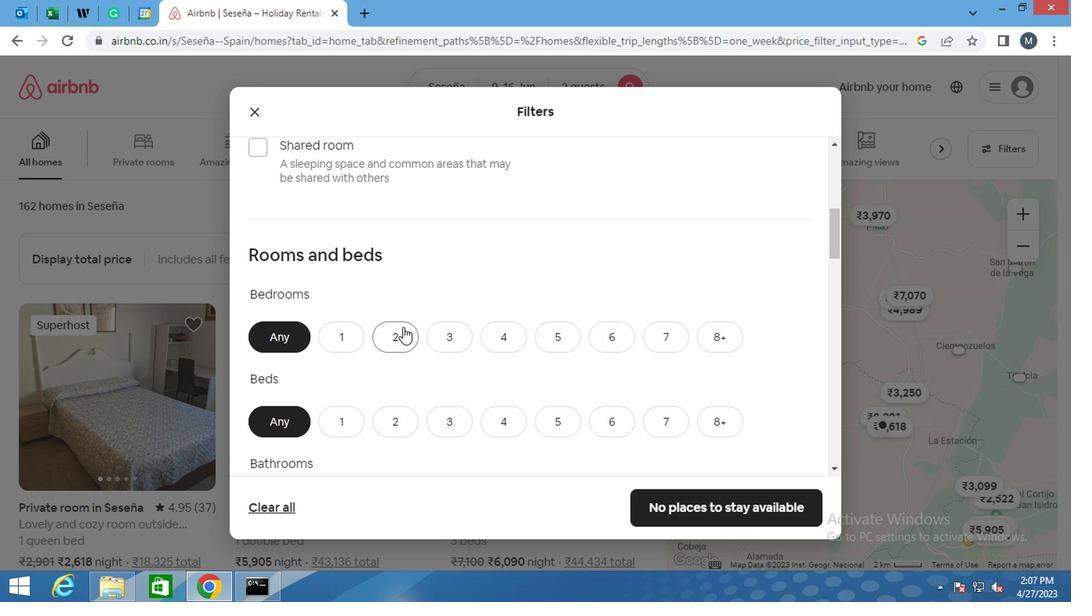 
Action: Mouse moved to (398, 180)
Screenshot: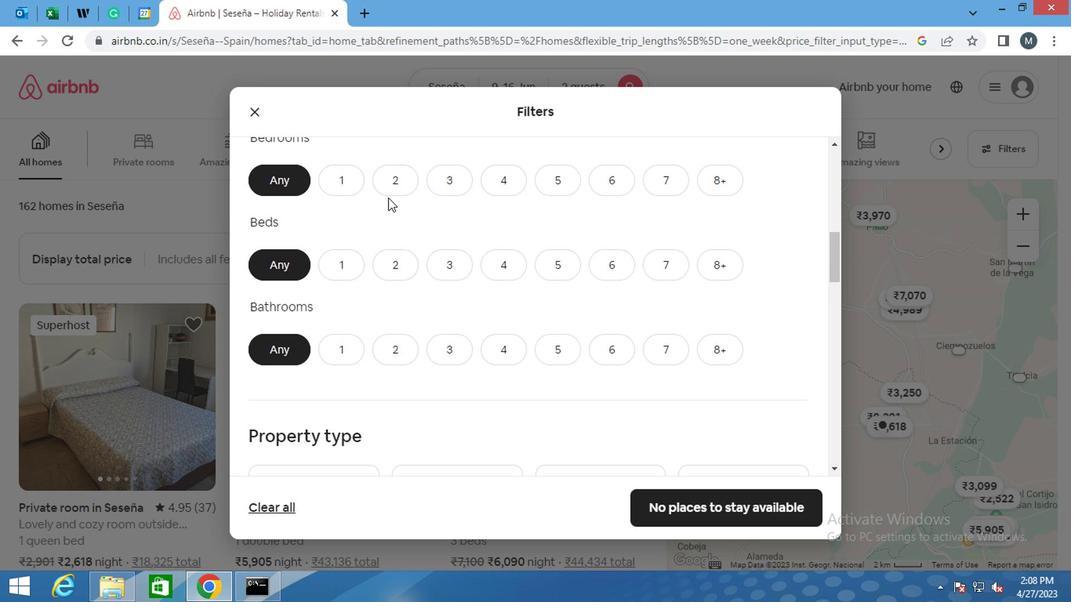 
Action: Mouse pressed left at (398, 180)
Screenshot: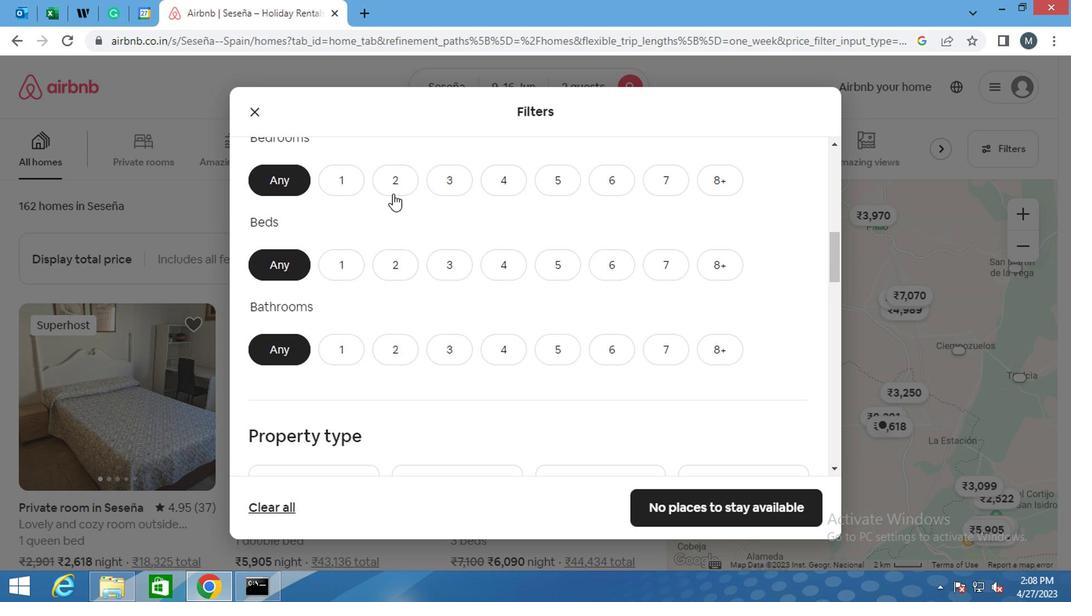 
Action: Mouse moved to (393, 267)
Screenshot: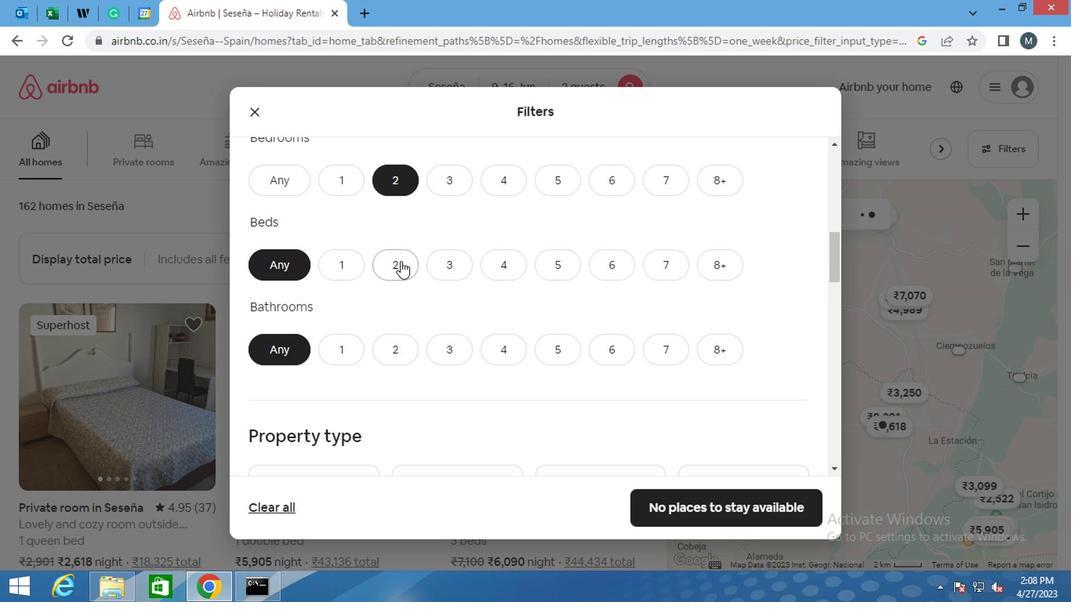 
Action: Mouse pressed left at (393, 267)
Screenshot: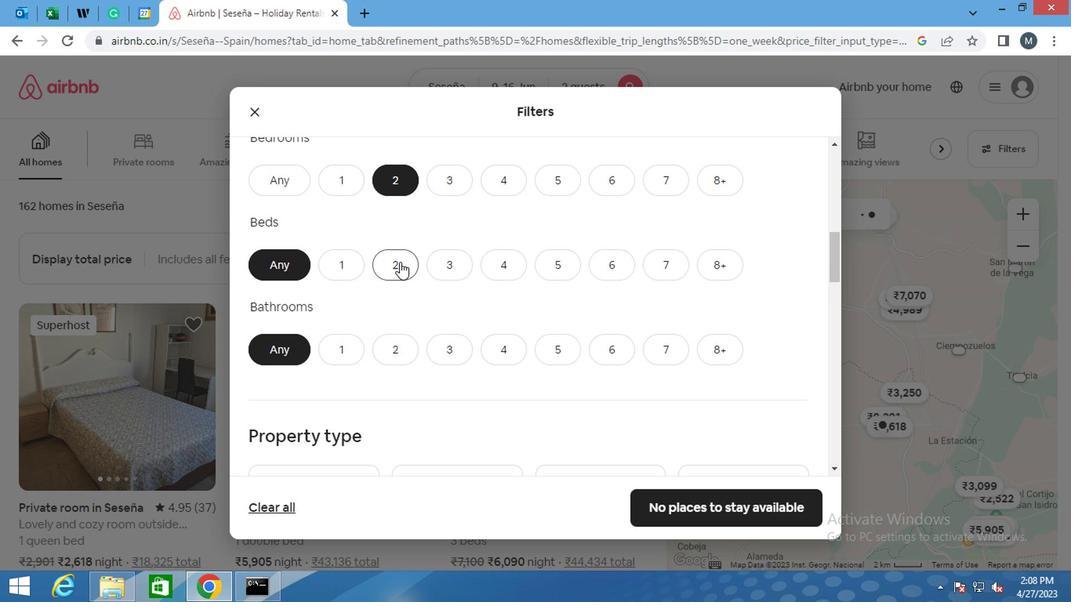 
Action: Mouse moved to (333, 354)
Screenshot: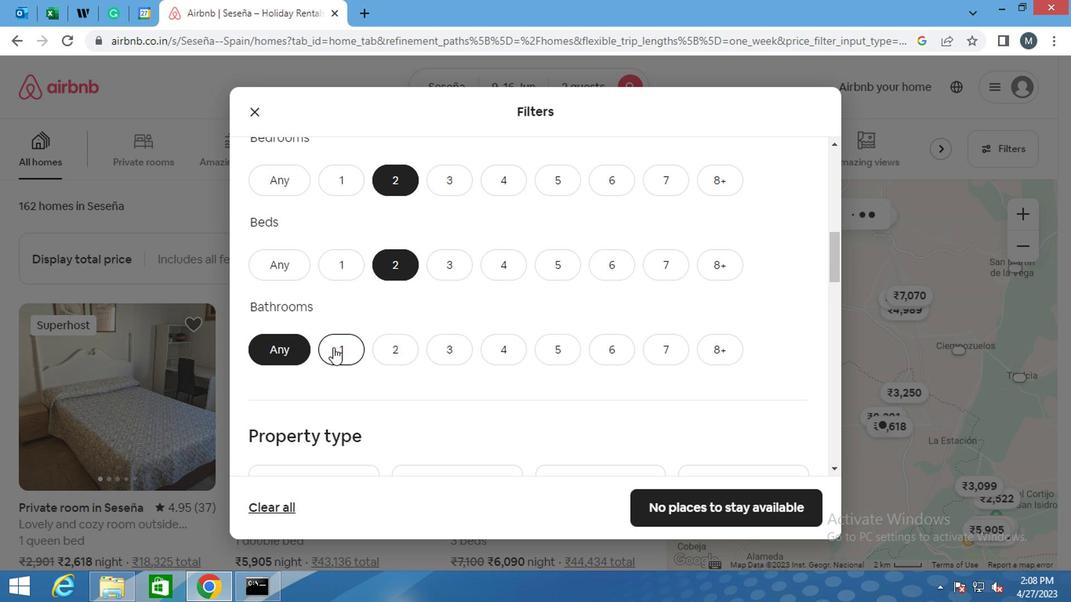 
Action: Mouse pressed left at (333, 354)
Screenshot: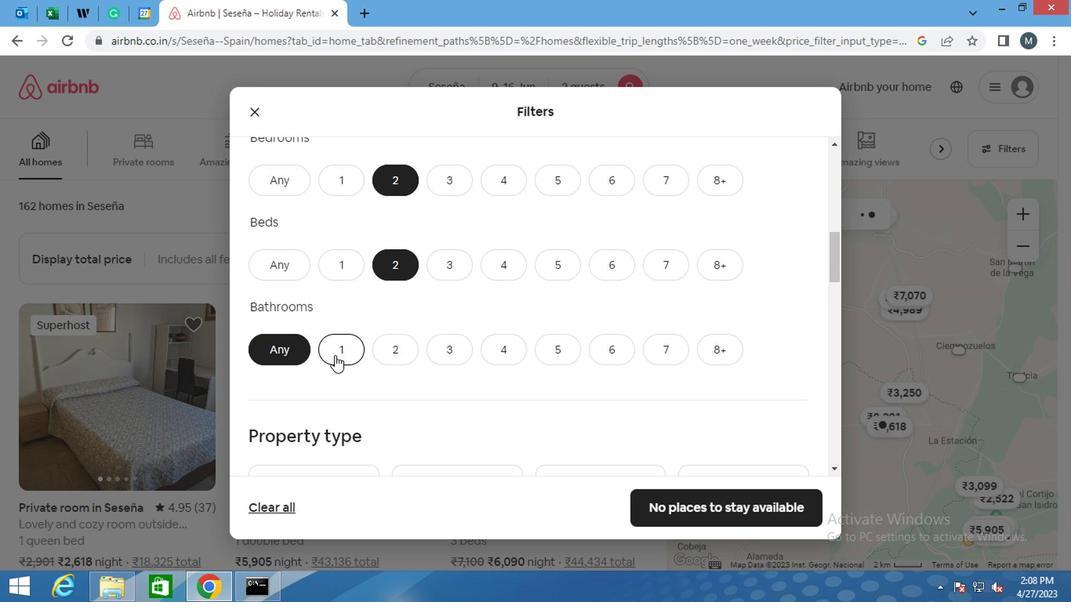 
Action: Mouse moved to (292, 305)
Screenshot: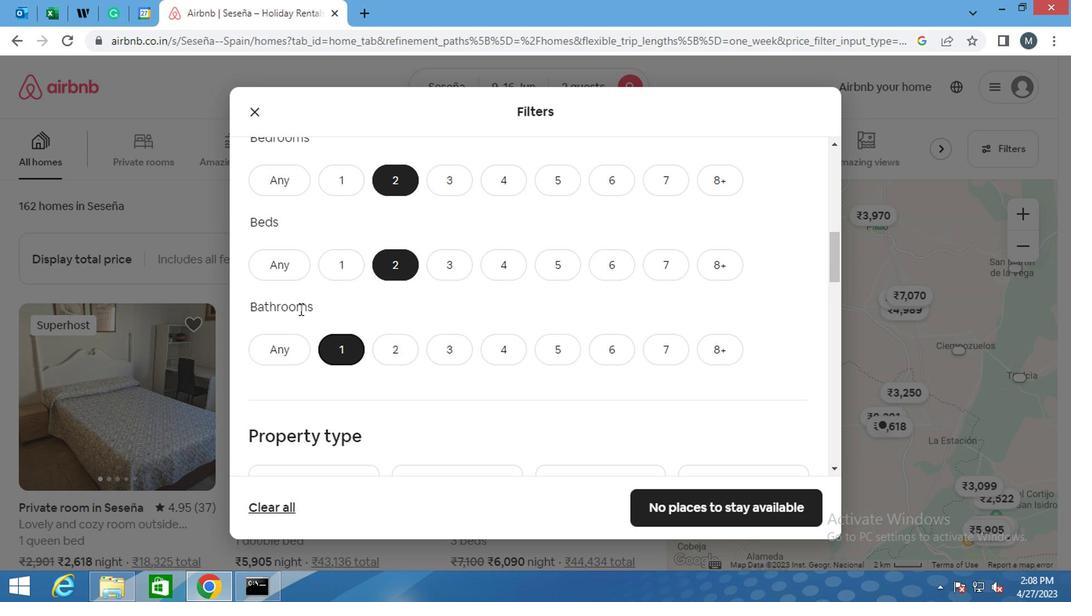 
Action: Mouse scrolled (292, 305) with delta (0, 0)
Screenshot: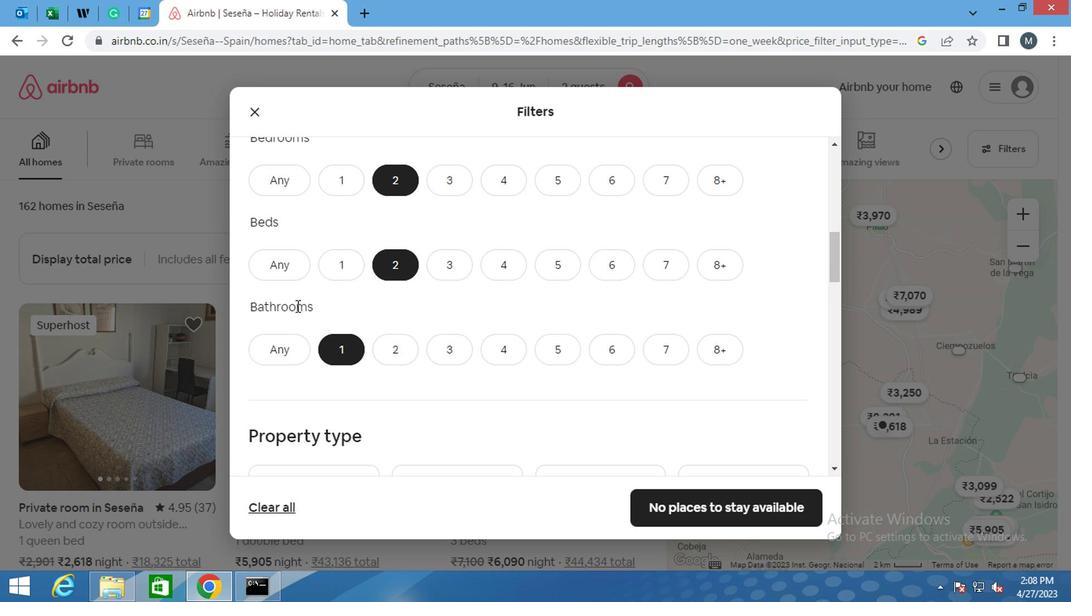 
Action: Mouse scrolled (292, 305) with delta (0, 0)
Screenshot: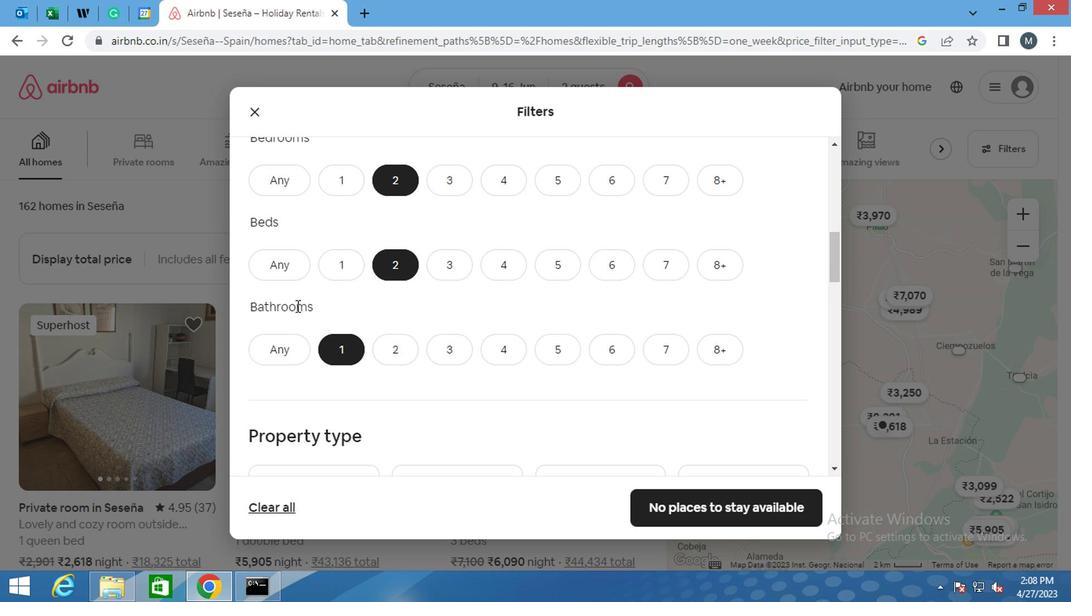 
Action: Mouse moved to (292, 305)
Screenshot: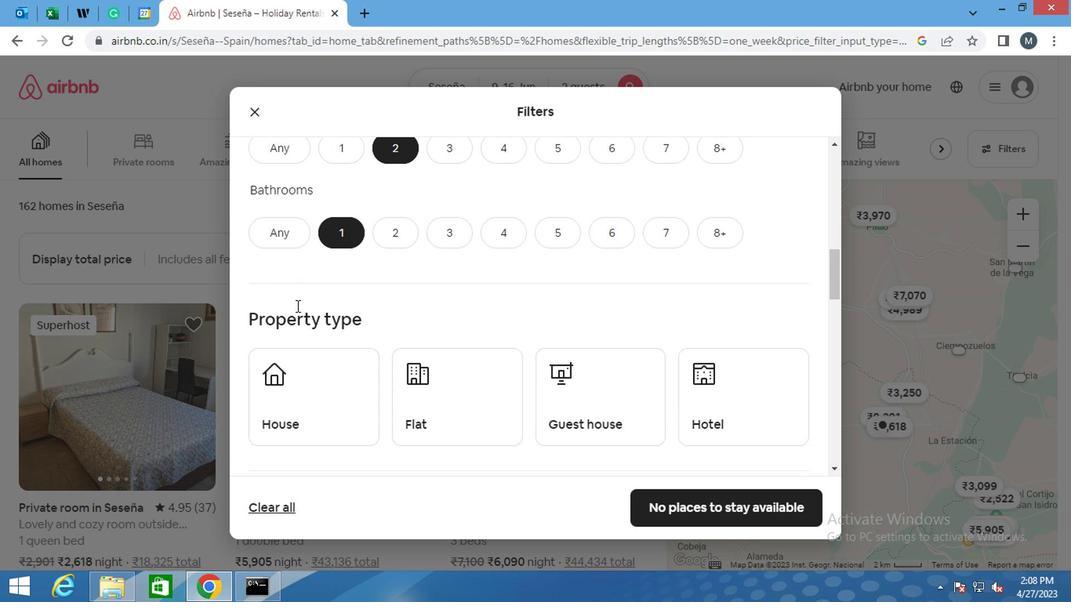 
Action: Mouse scrolled (292, 304) with delta (0, 0)
Screenshot: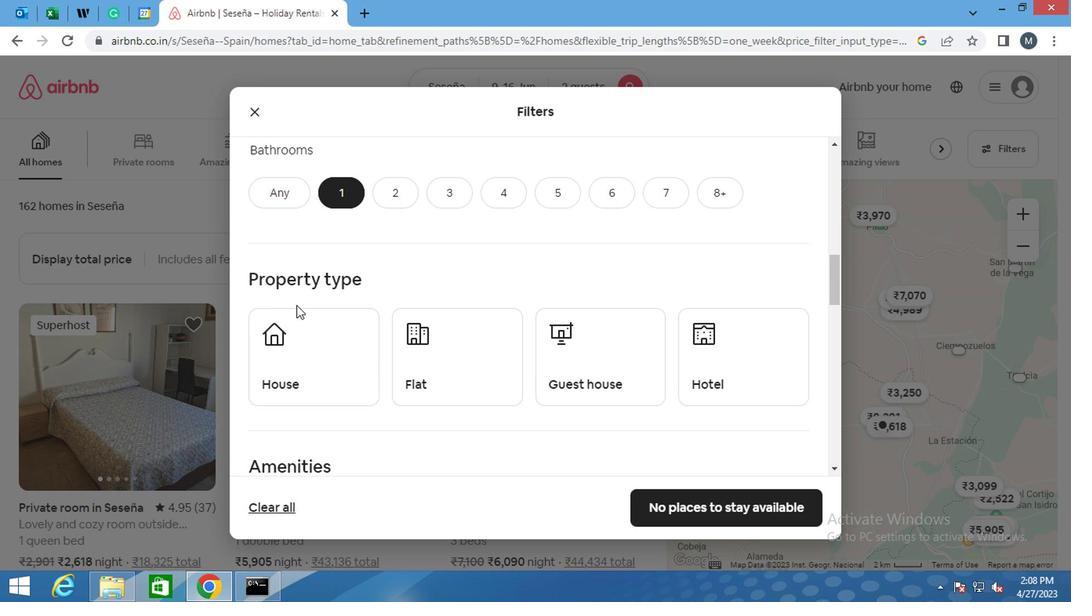 
Action: Mouse moved to (292, 309)
Screenshot: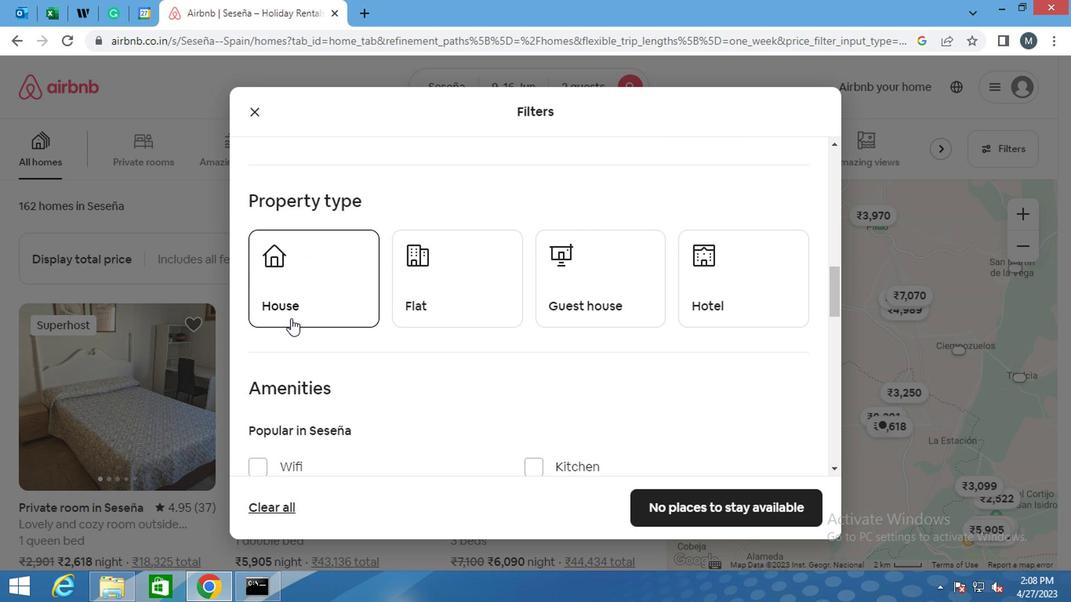 
Action: Mouse pressed left at (292, 309)
Screenshot: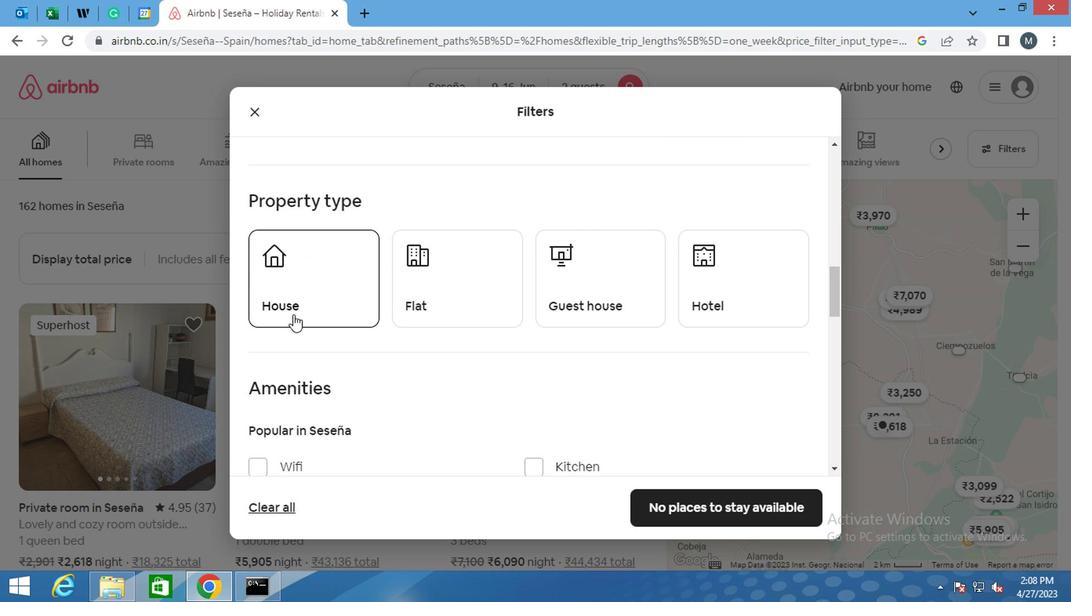 
Action: Mouse moved to (459, 291)
Screenshot: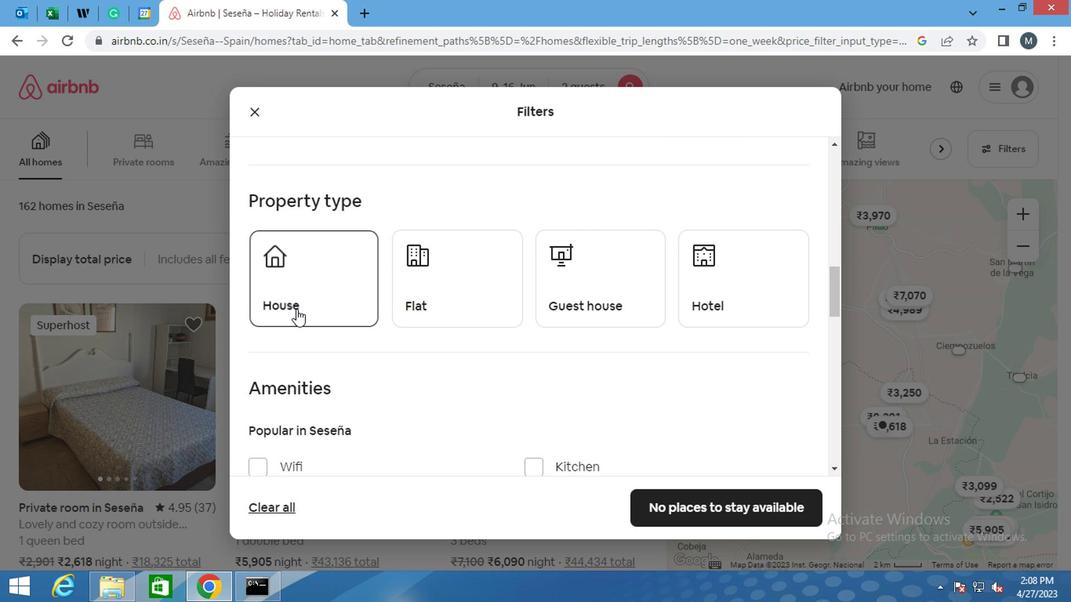 
Action: Mouse pressed left at (459, 291)
Screenshot: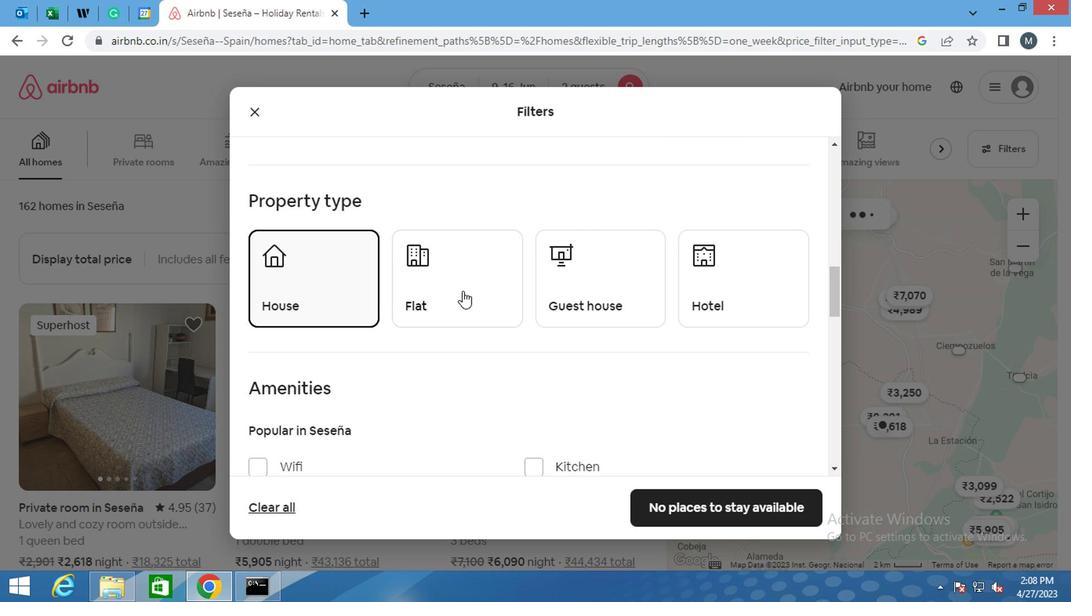 
Action: Mouse moved to (555, 284)
Screenshot: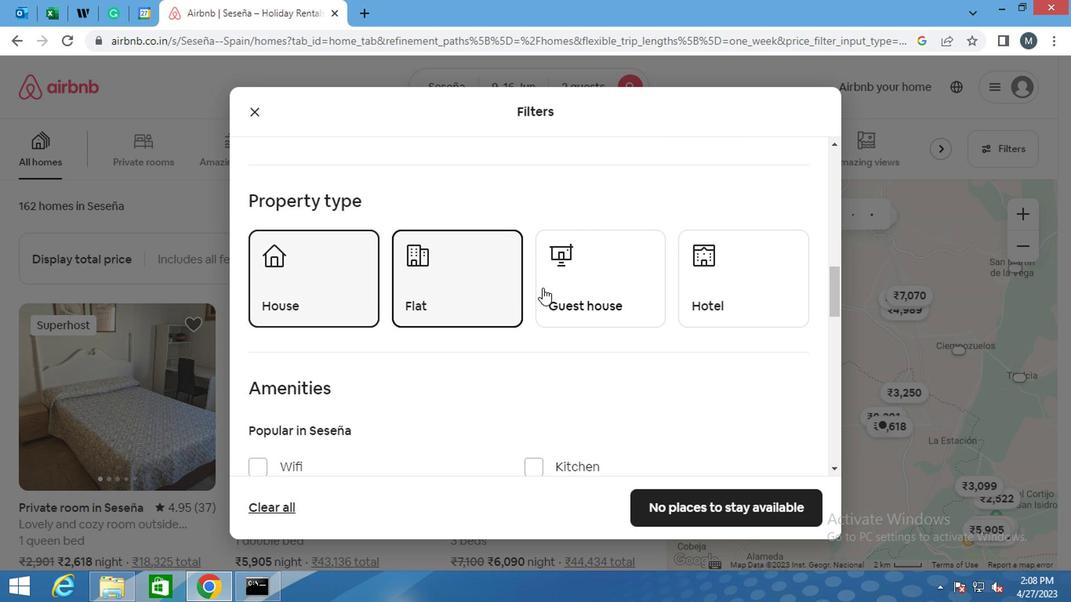 
Action: Mouse pressed left at (555, 284)
Screenshot: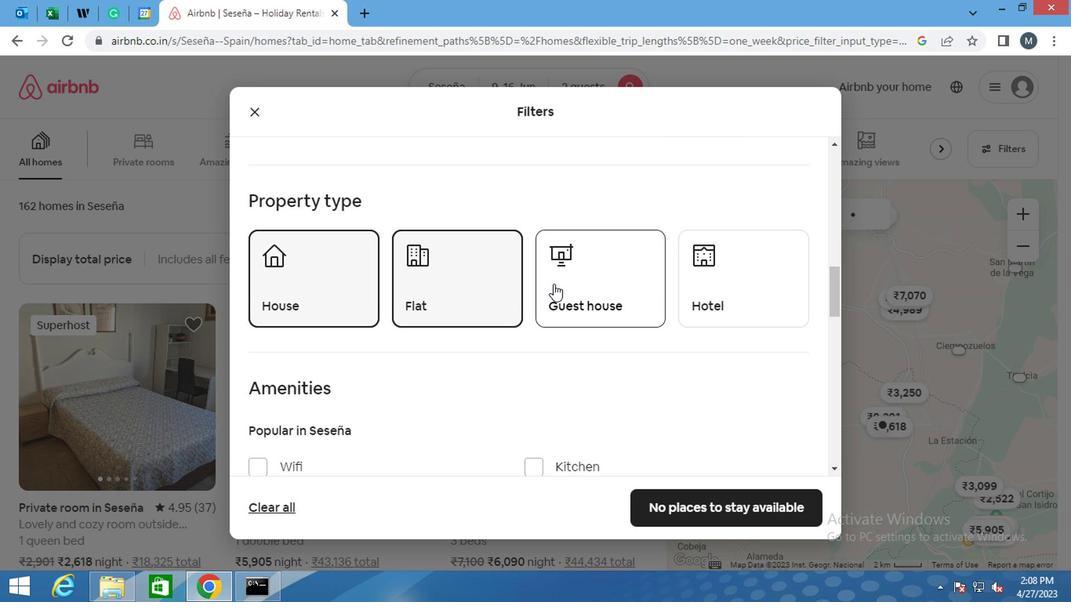 
Action: Mouse moved to (411, 298)
Screenshot: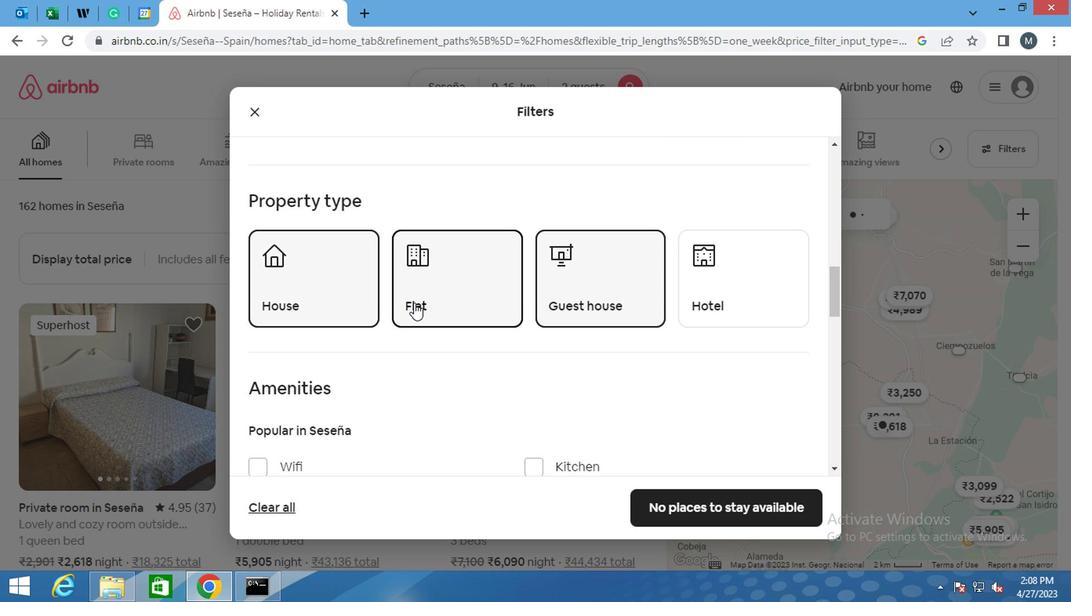 
Action: Mouse scrolled (411, 297) with delta (0, -1)
Screenshot: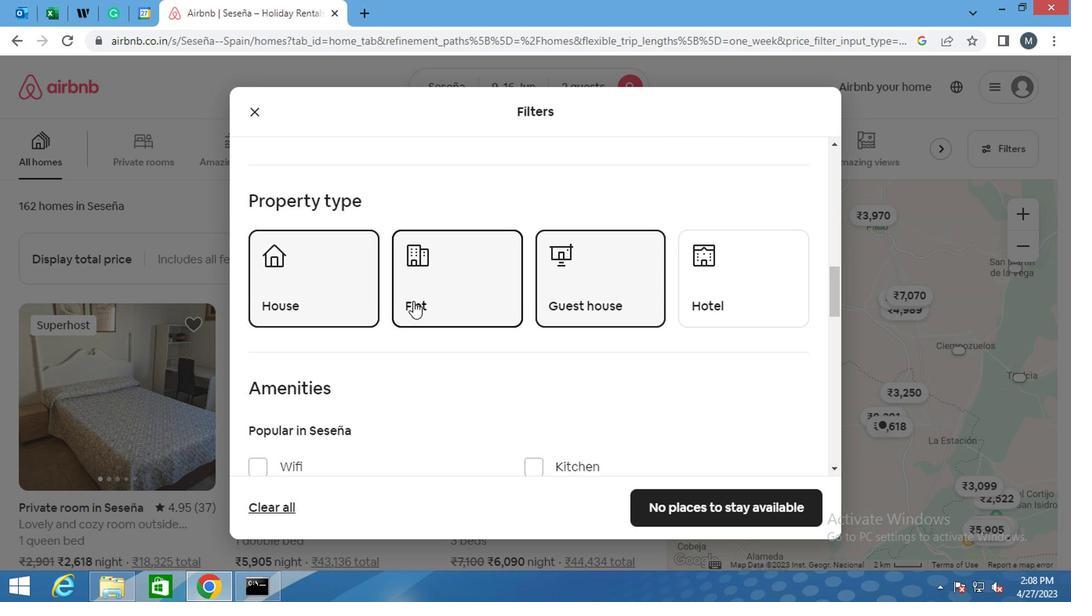 
Action: Mouse scrolled (411, 297) with delta (0, -1)
Screenshot: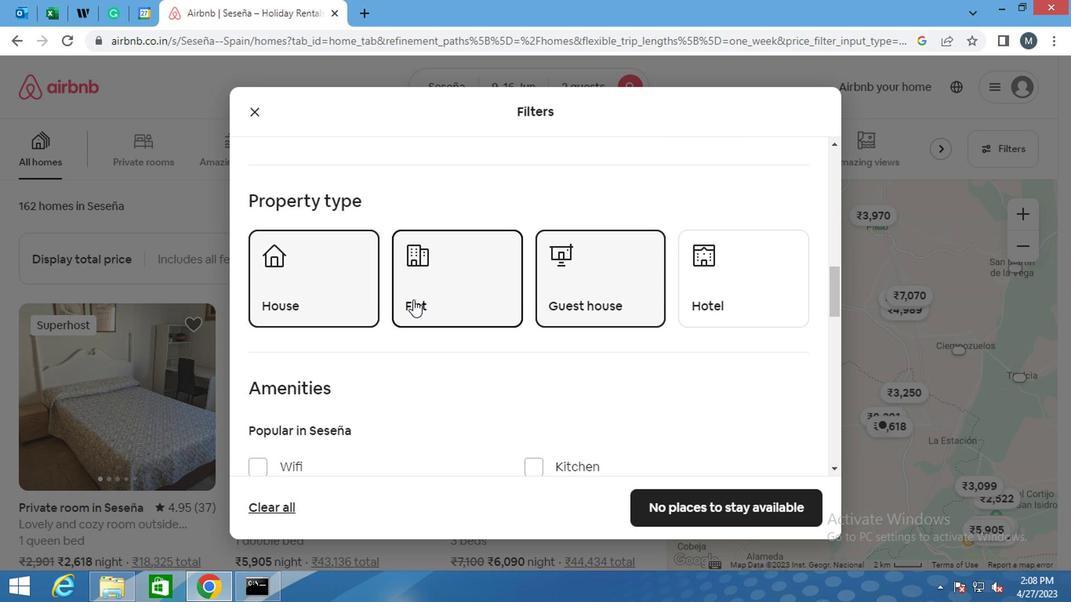 
Action: Mouse moved to (450, 310)
Screenshot: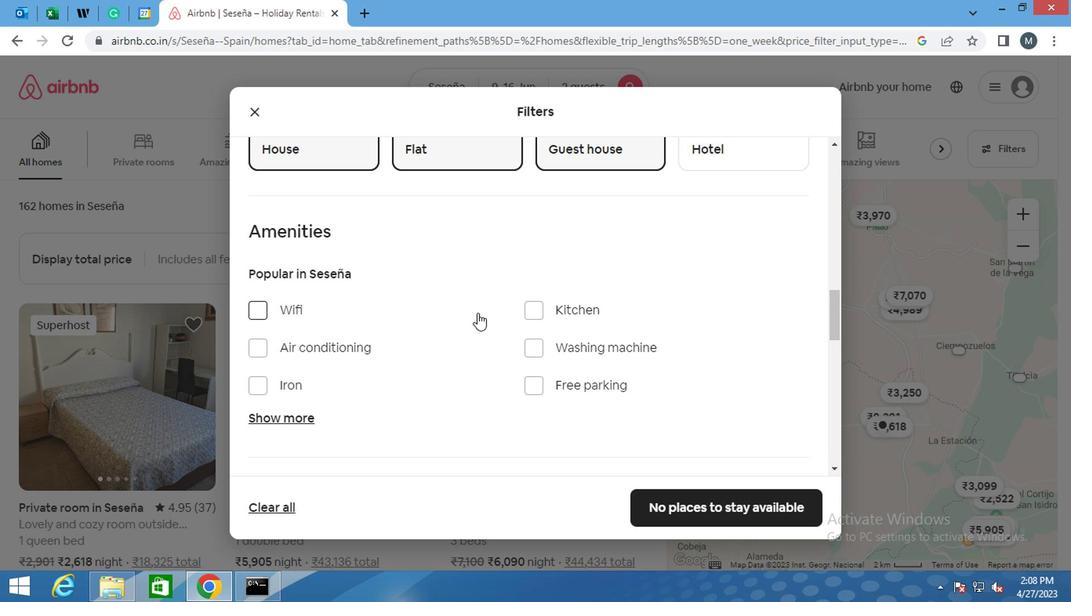 
Action: Mouse scrolled (450, 309) with delta (0, -1)
Screenshot: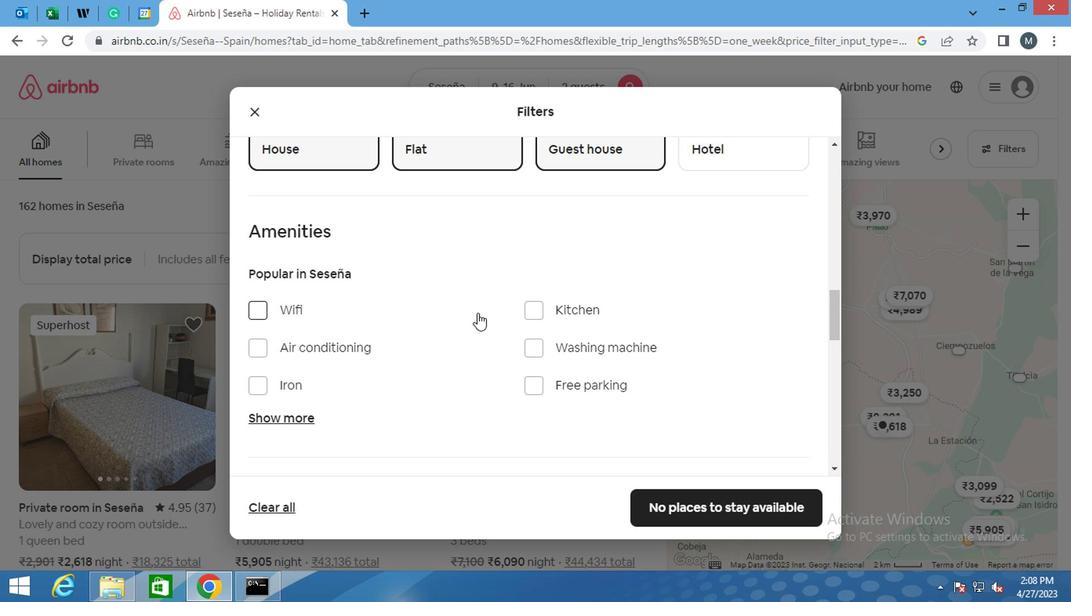 
Action: Mouse scrolled (450, 309) with delta (0, -1)
Screenshot: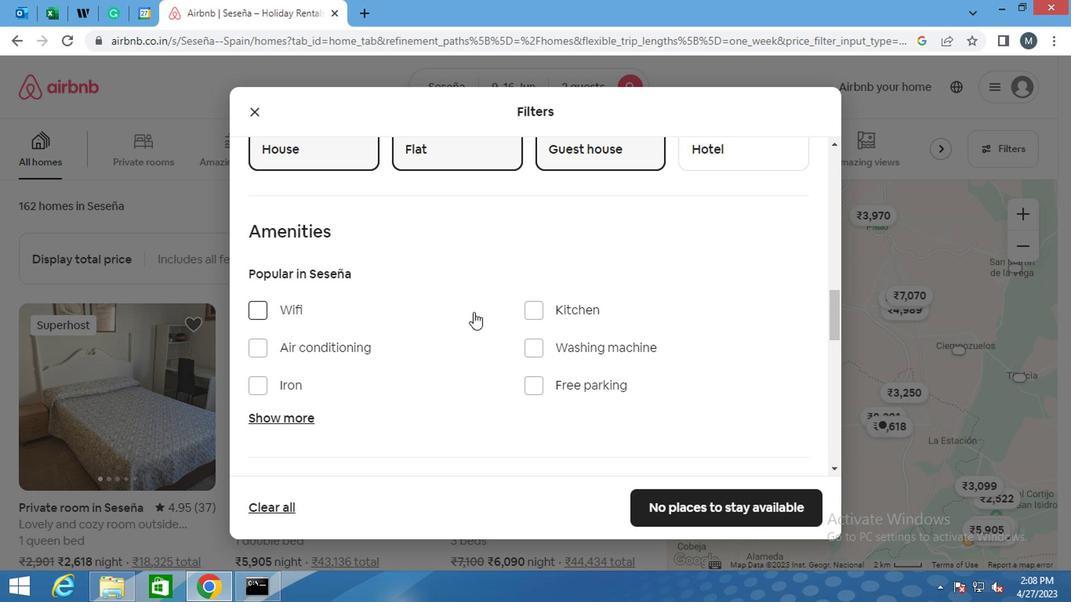 
Action: Mouse scrolled (450, 309) with delta (0, -1)
Screenshot: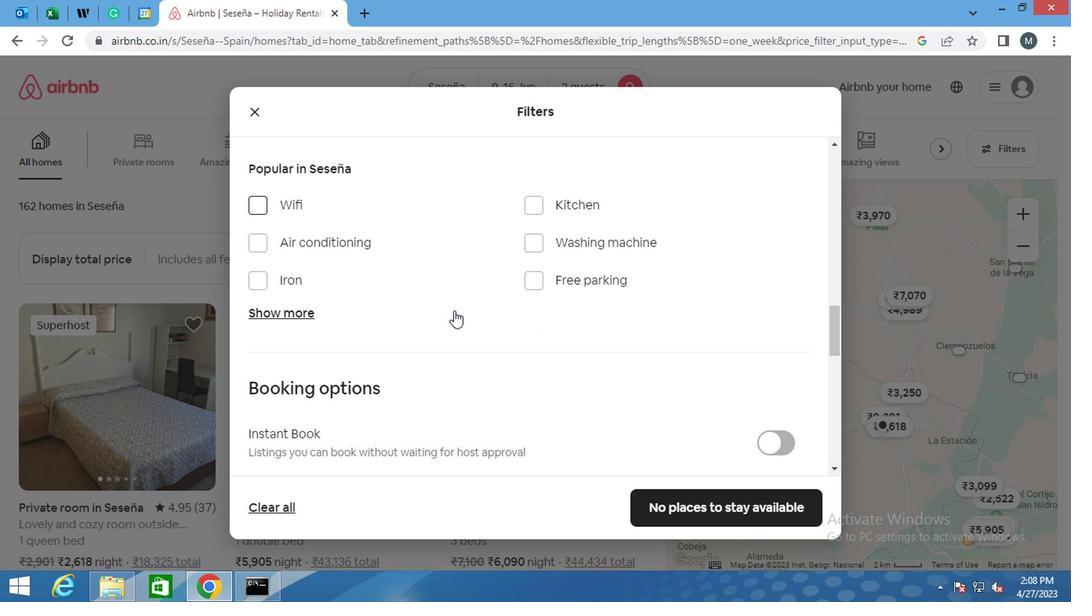 
Action: Mouse scrolled (450, 309) with delta (0, -1)
Screenshot: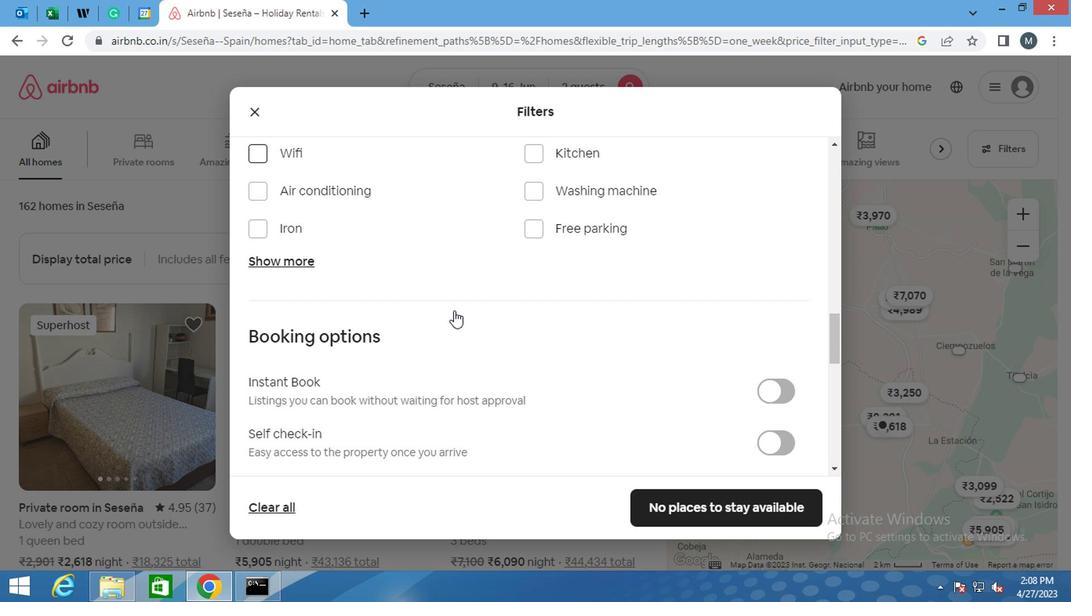 
Action: Mouse moved to (769, 282)
Screenshot: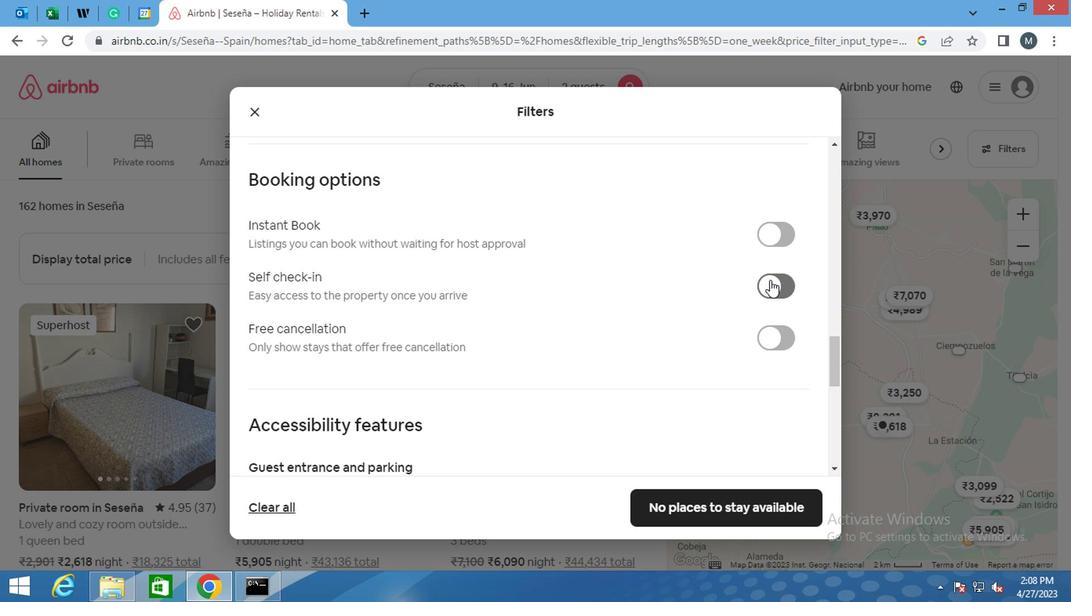 
Action: Mouse pressed left at (769, 282)
Screenshot: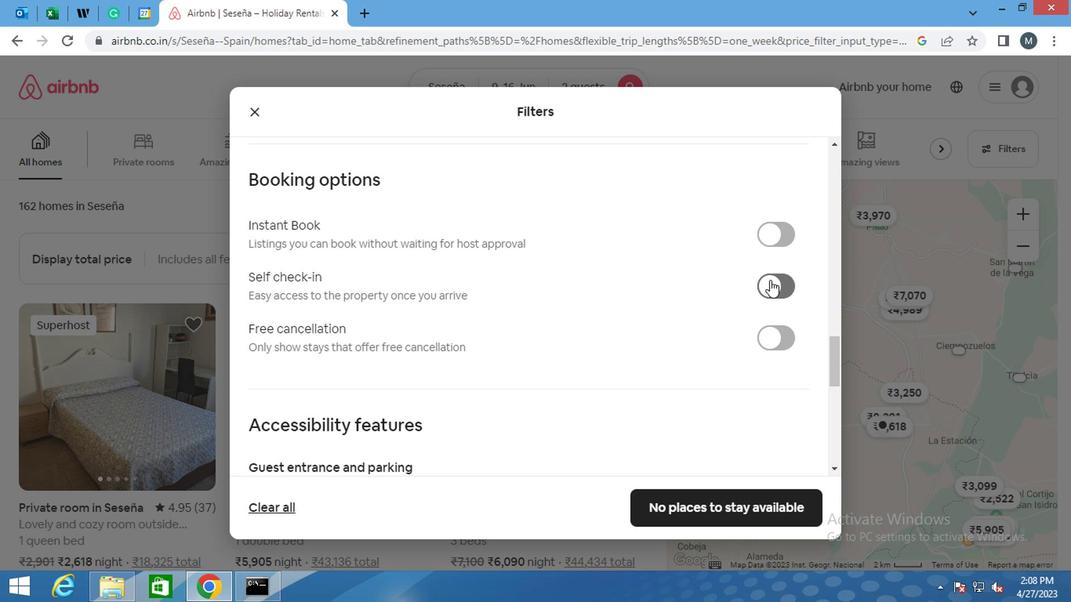 
Action: Mouse moved to (426, 302)
Screenshot: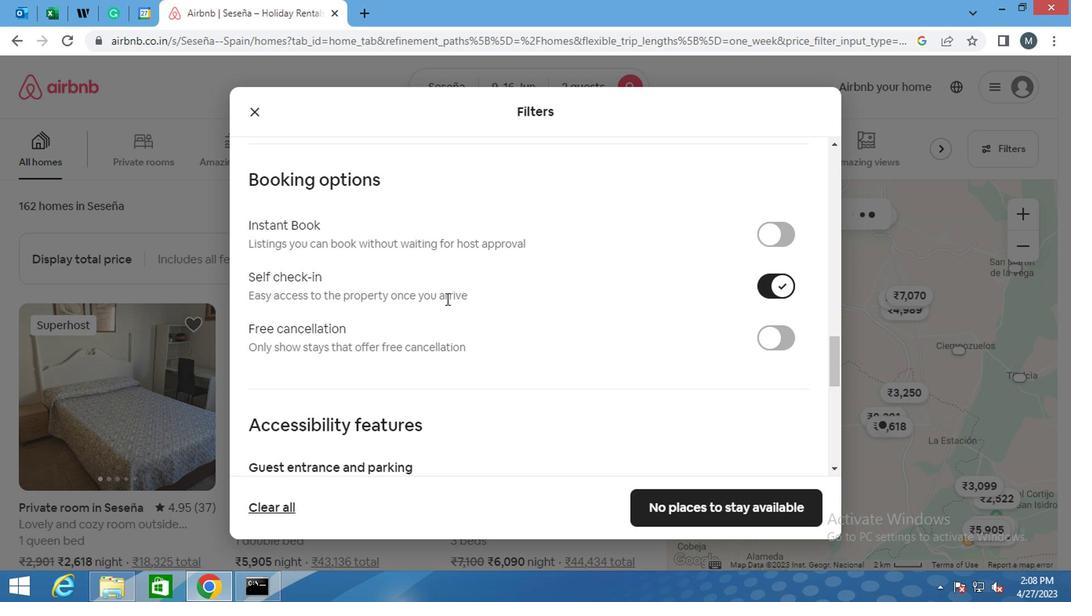 
Action: Mouse scrolled (426, 301) with delta (0, -1)
Screenshot: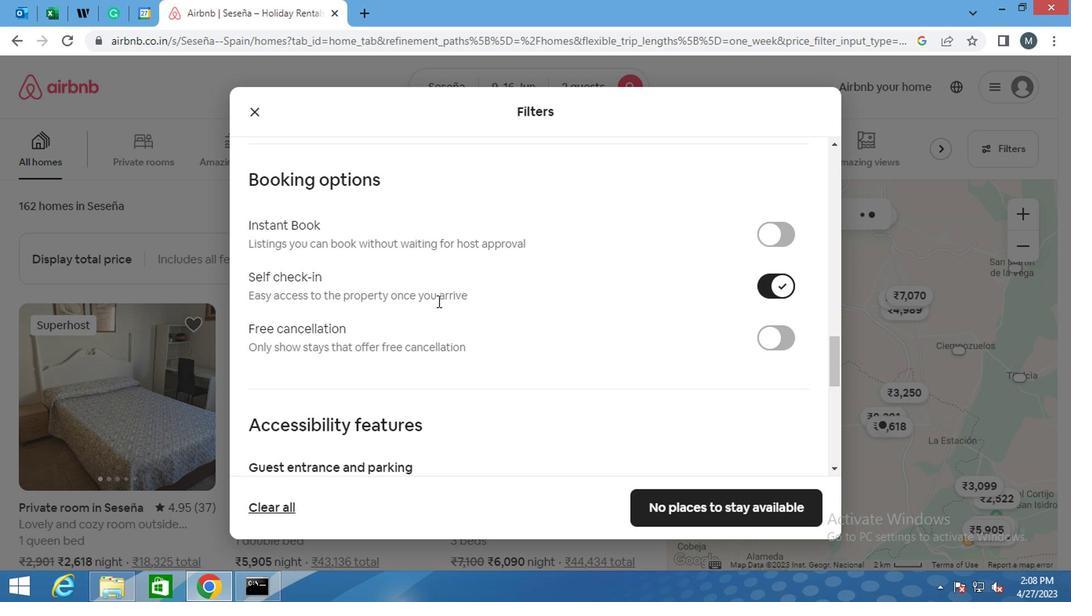 
Action: Mouse moved to (425, 302)
Screenshot: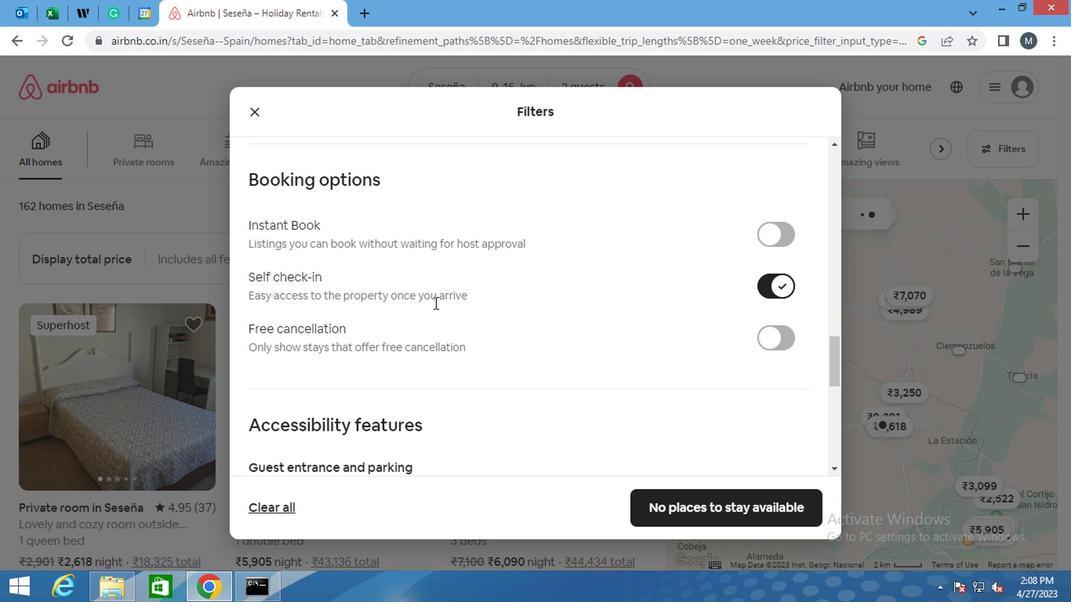 
Action: Mouse scrolled (425, 301) with delta (0, -1)
Screenshot: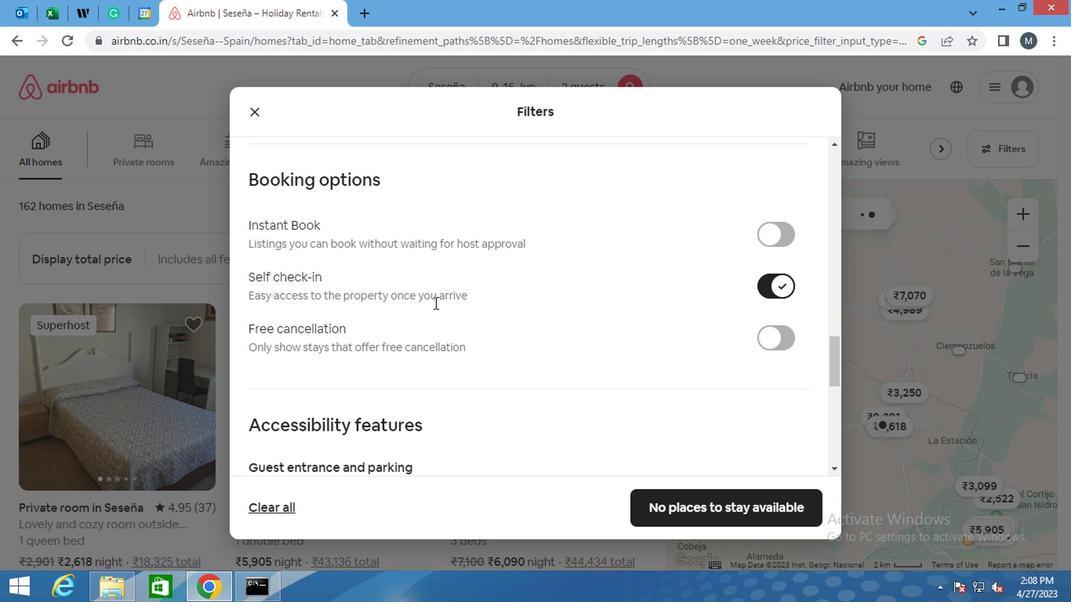 
Action: Mouse moved to (415, 299)
Screenshot: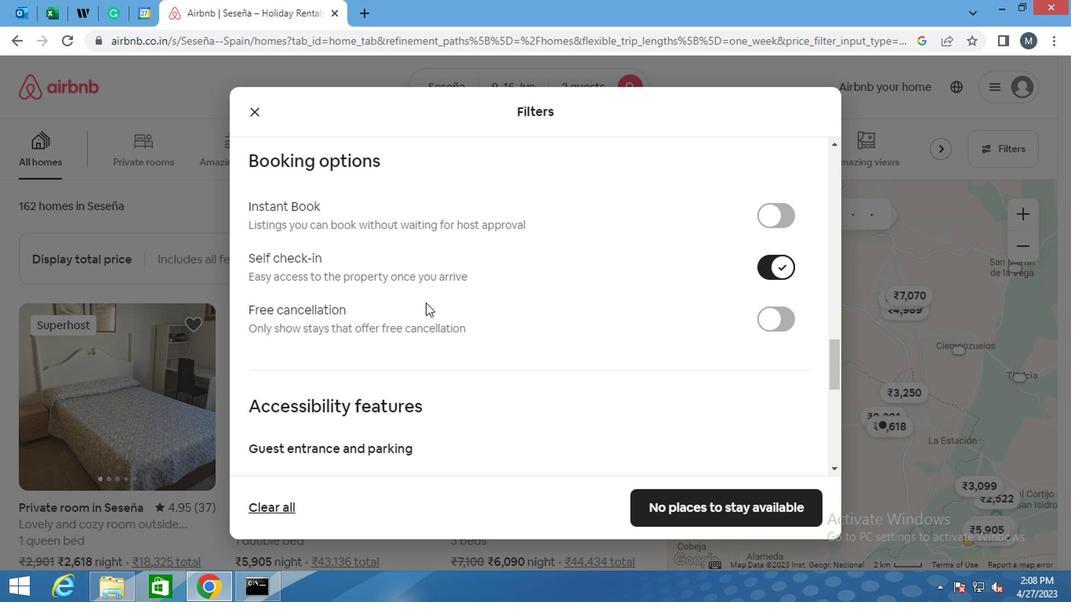 
Action: Mouse scrolled (415, 298) with delta (0, 0)
Screenshot: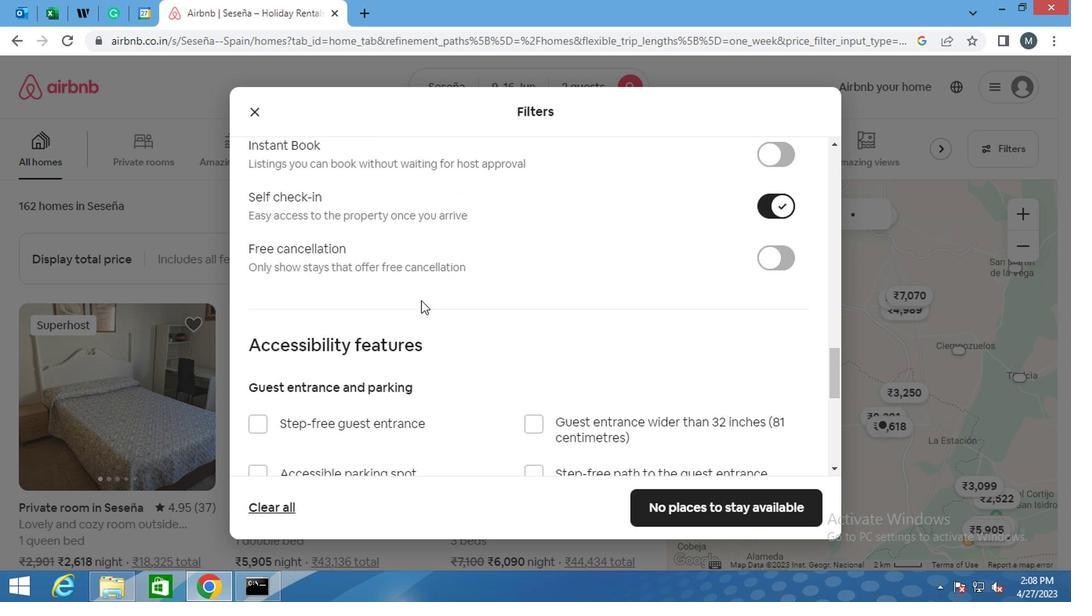 
Action: Mouse moved to (411, 299)
Screenshot: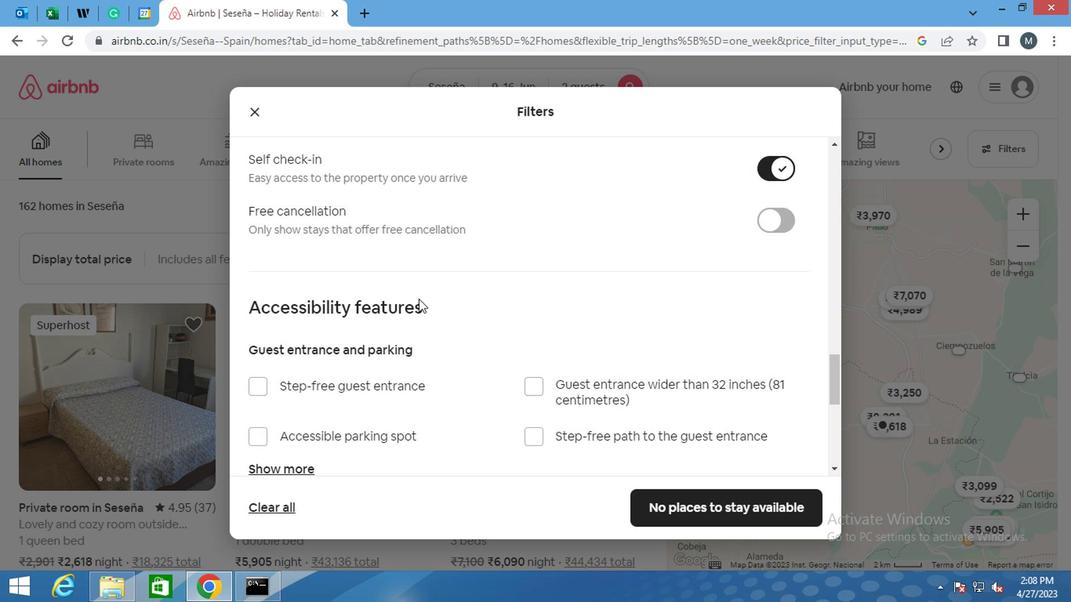 
Action: Mouse scrolled (411, 298) with delta (0, 0)
Screenshot: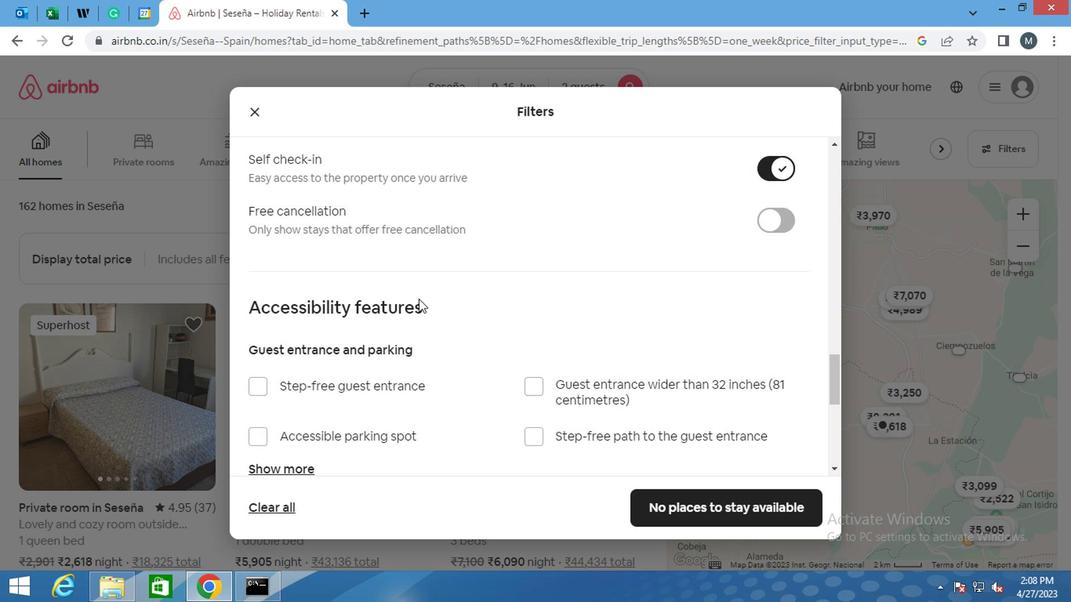 
Action: Mouse moved to (372, 298)
Screenshot: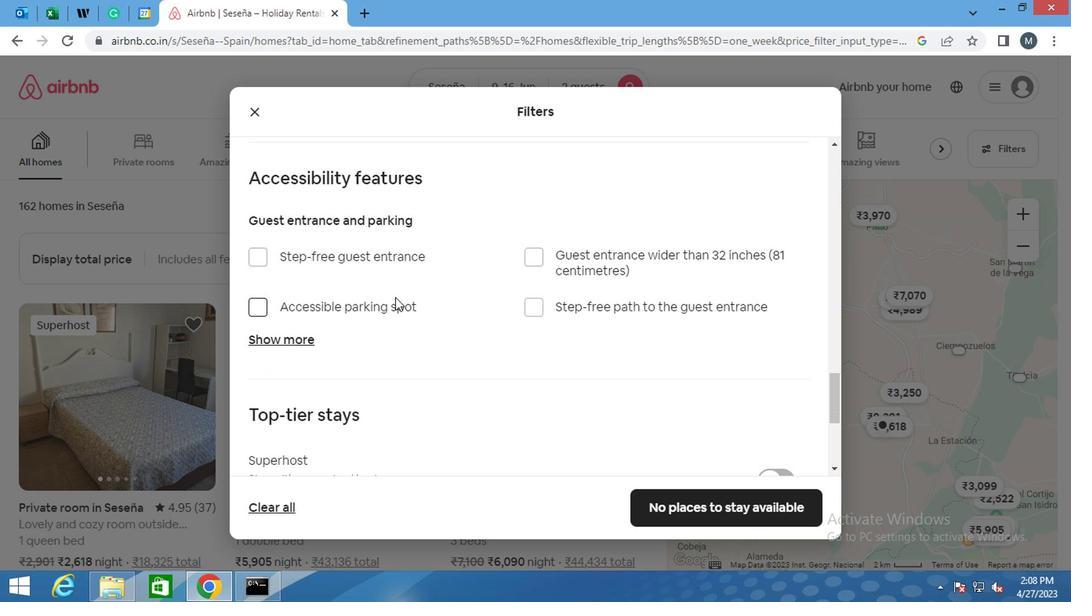 
Action: Mouse scrolled (372, 297) with delta (0, -1)
Screenshot: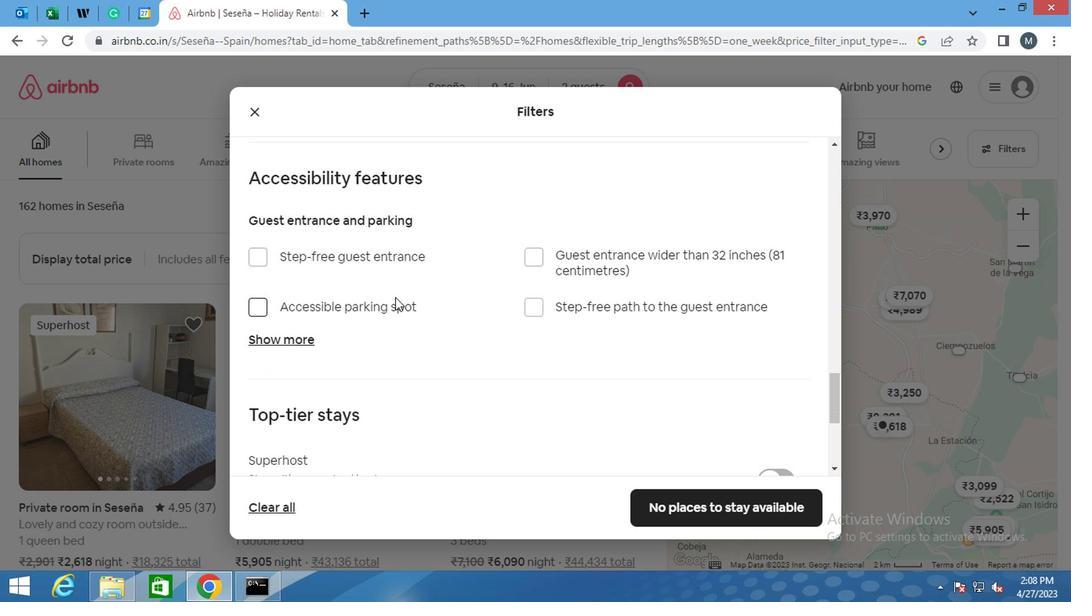 
Action: Mouse moved to (359, 302)
Screenshot: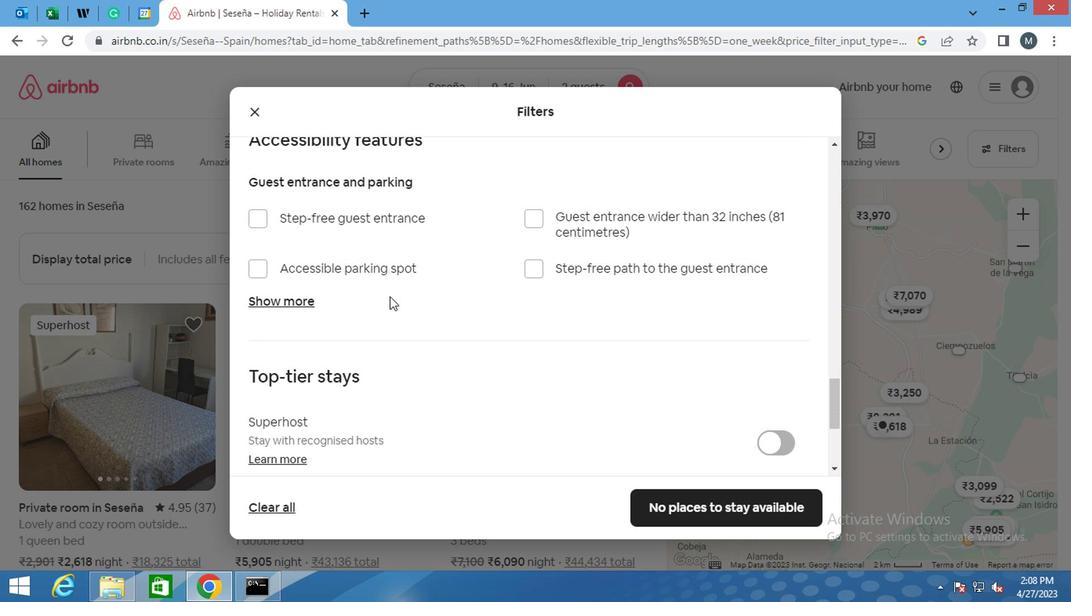 
Action: Mouse scrolled (359, 301) with delta (0, -1)
Screenshot: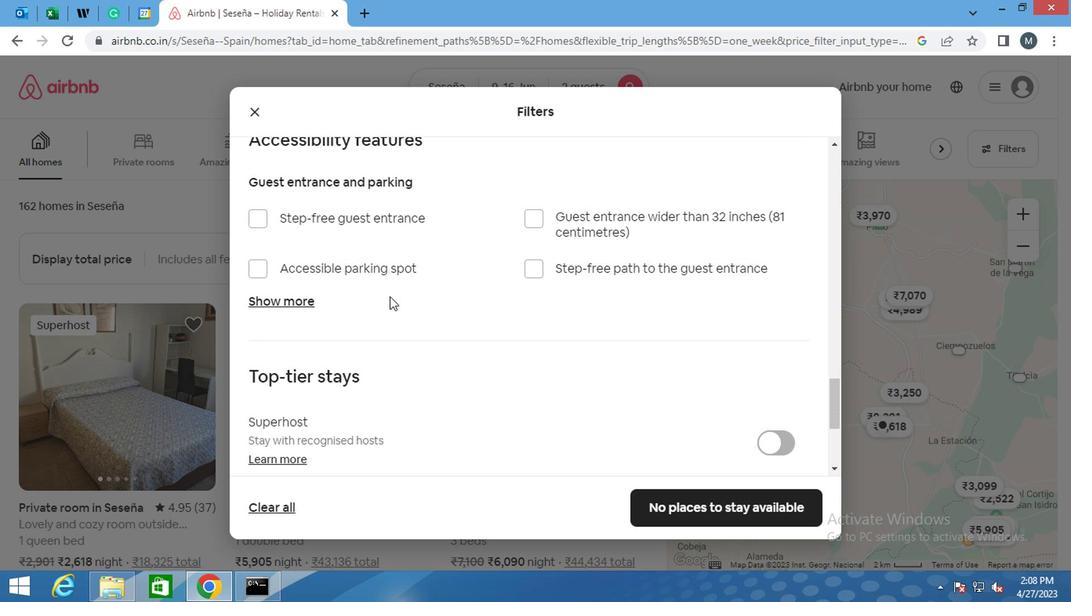 
Action: Mouse moved to (320, 315)
Screenshot: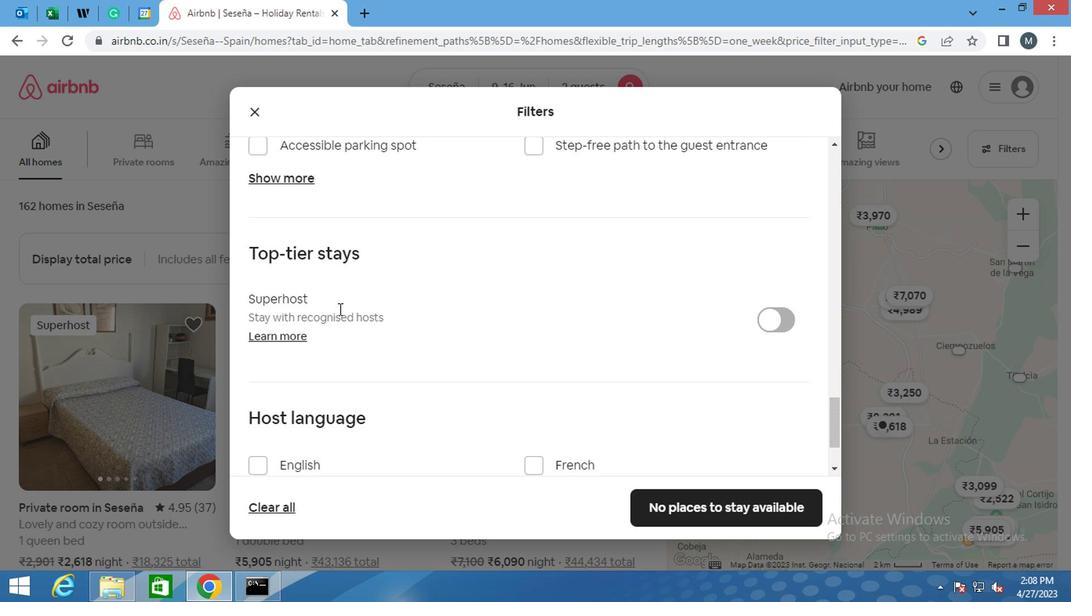 
Action: Mouse scrolled (320, 314) with delta (0, 0)
Screenshot: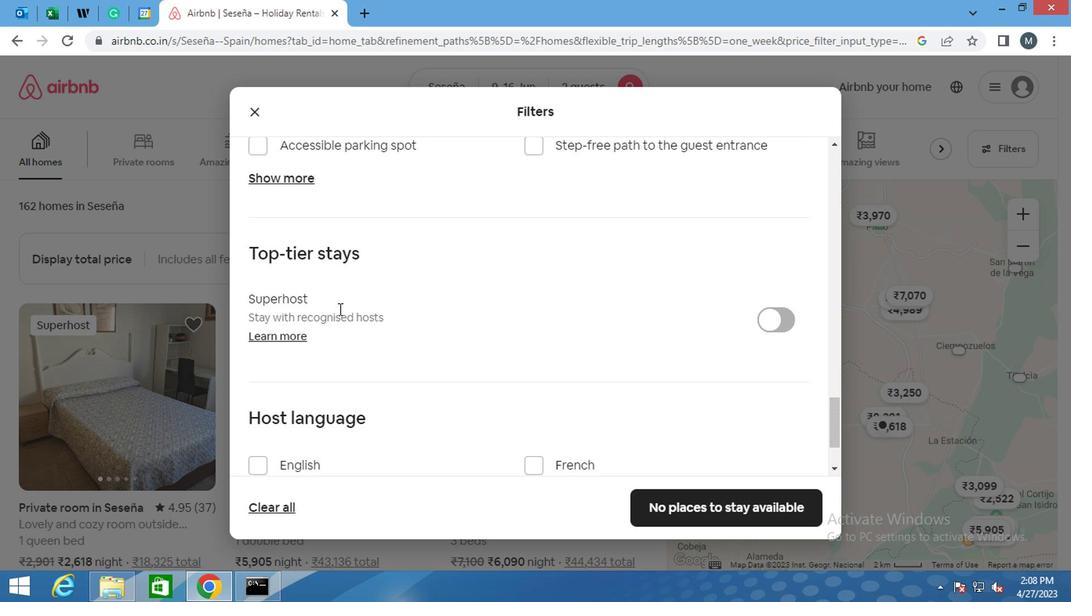 
Action: Mouse moved to (316, 317)
Screenshot: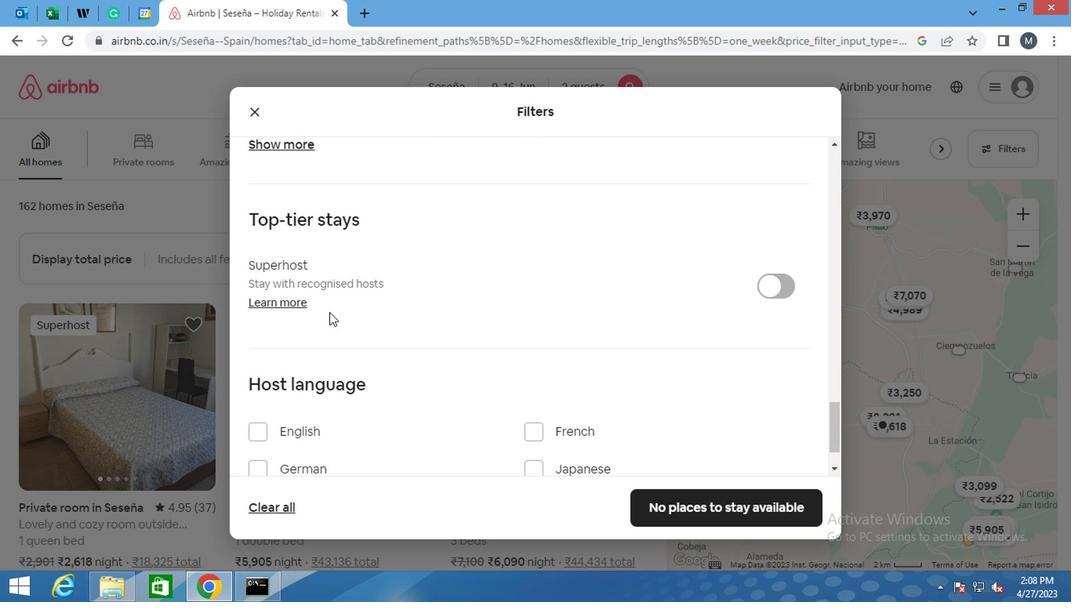 
Action: Mouse scrolled (316, 316) with delta (0, 0)
Screenshot: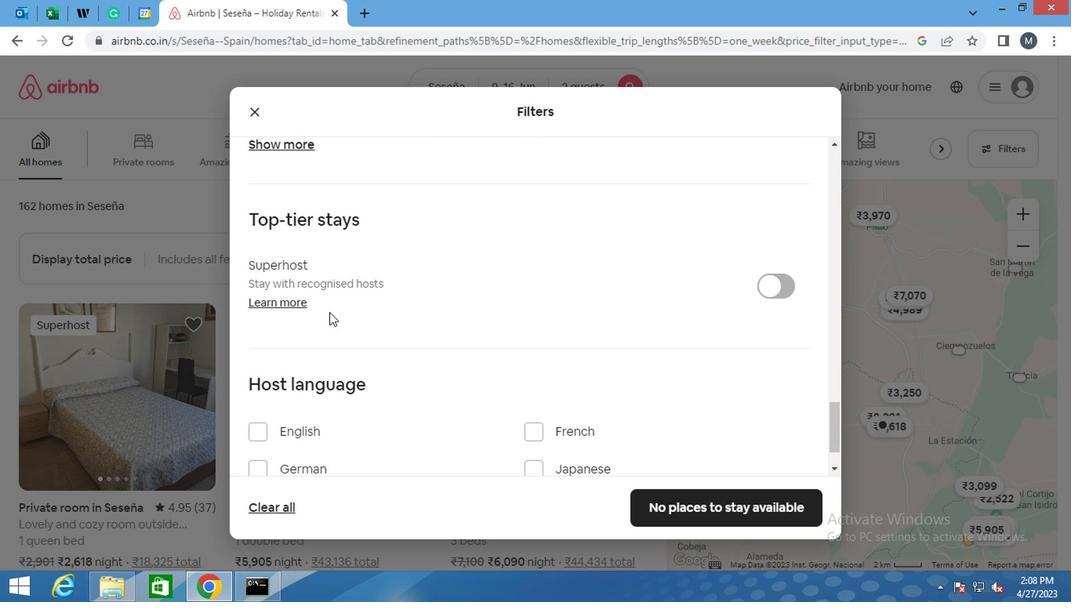 
Action: Mouse moved to (263, 370)
Screenshot: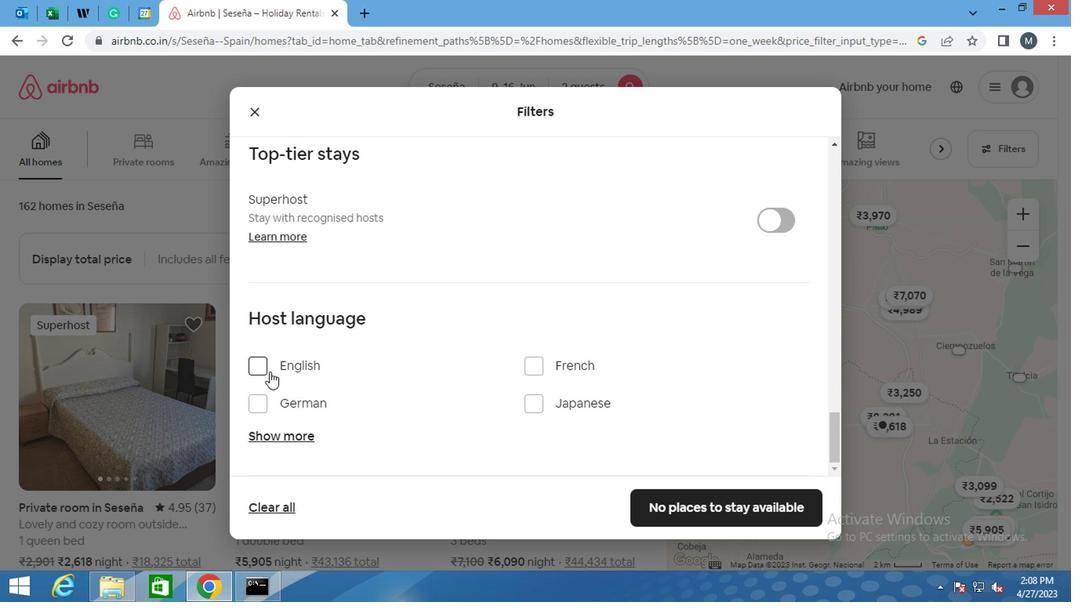 
Action: Mouse pressed left at (263, 370)
Screenshot: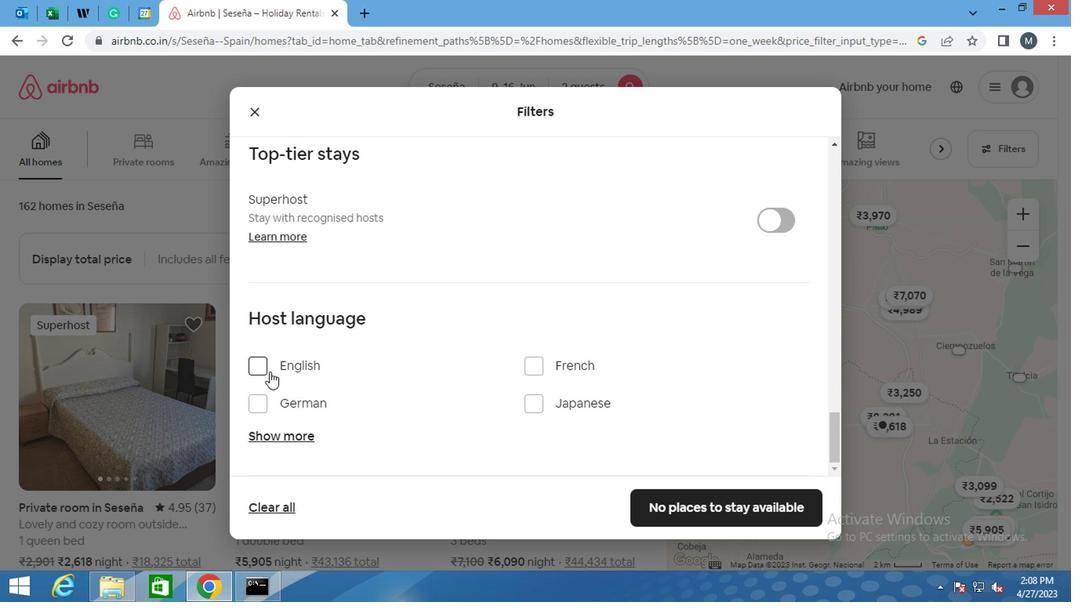 
Action: Mouse moved to (765, 499)
Screenshot: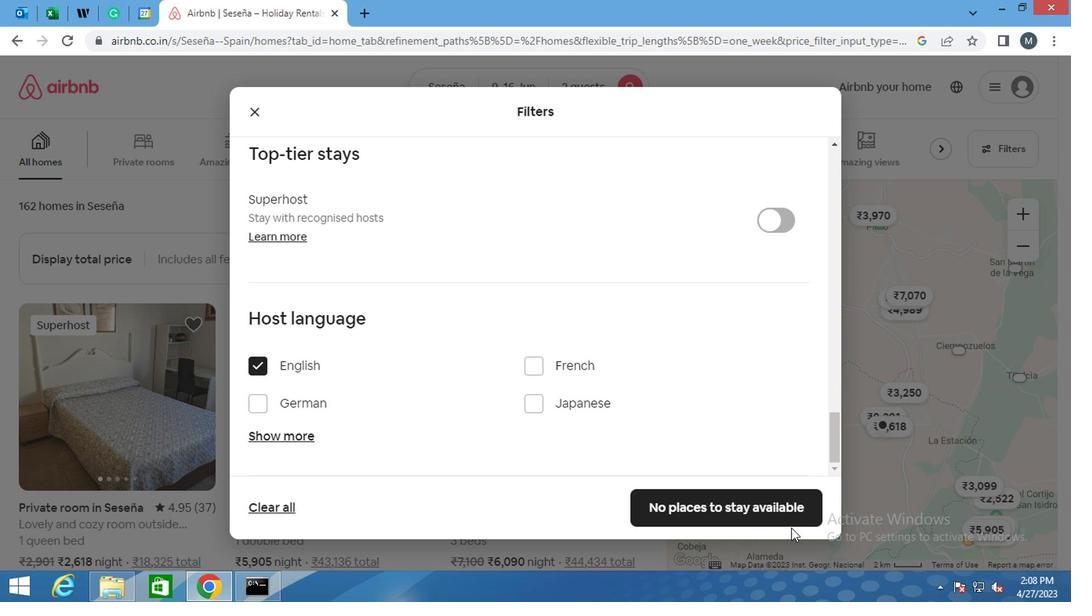 
Action: Mouse pressed left at (765, 499)
Screenshot: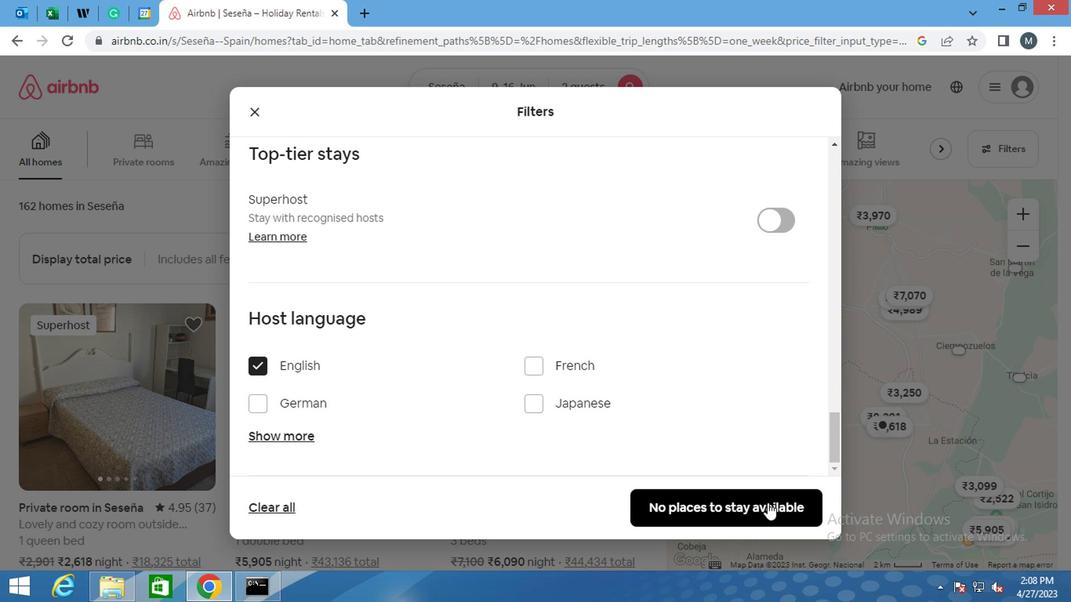 
